 Task: In the Page almanac.pptxin title make the text 'bold'with effects 'double strike through'in subtitle make the text underlinewith effects 'strikethrough'select the entire text and make the text in  sentence caseselect the entire text and adjust the character spacing very tight
Action: Mouse moved to (22, 86)
Screenshot: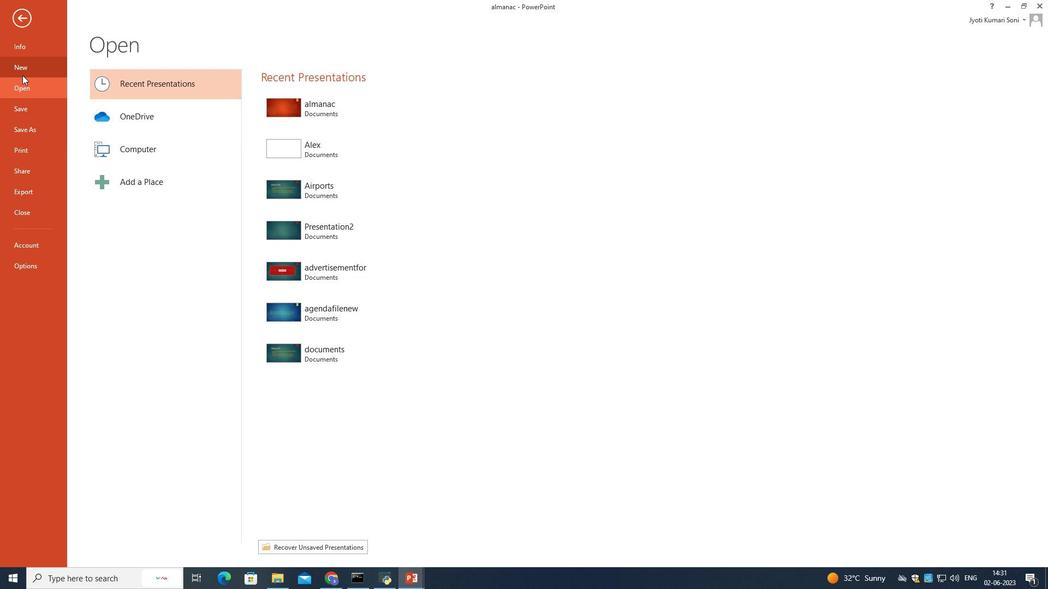 
Action: Mouse pressed left at (22, 86)
Screenshot: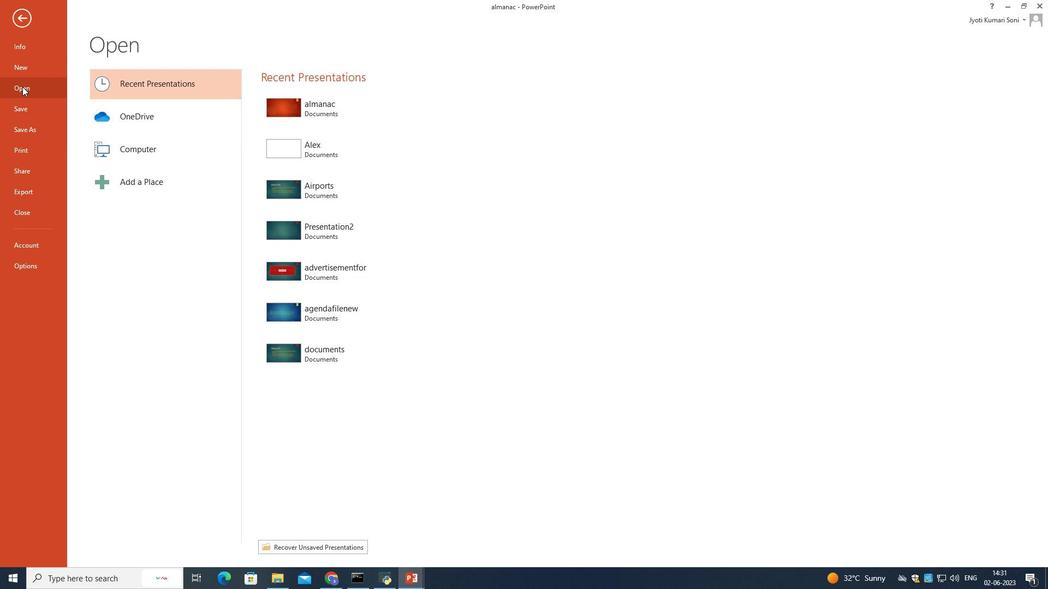 
Action: Mouse moved to (310, 104)
Screenshot: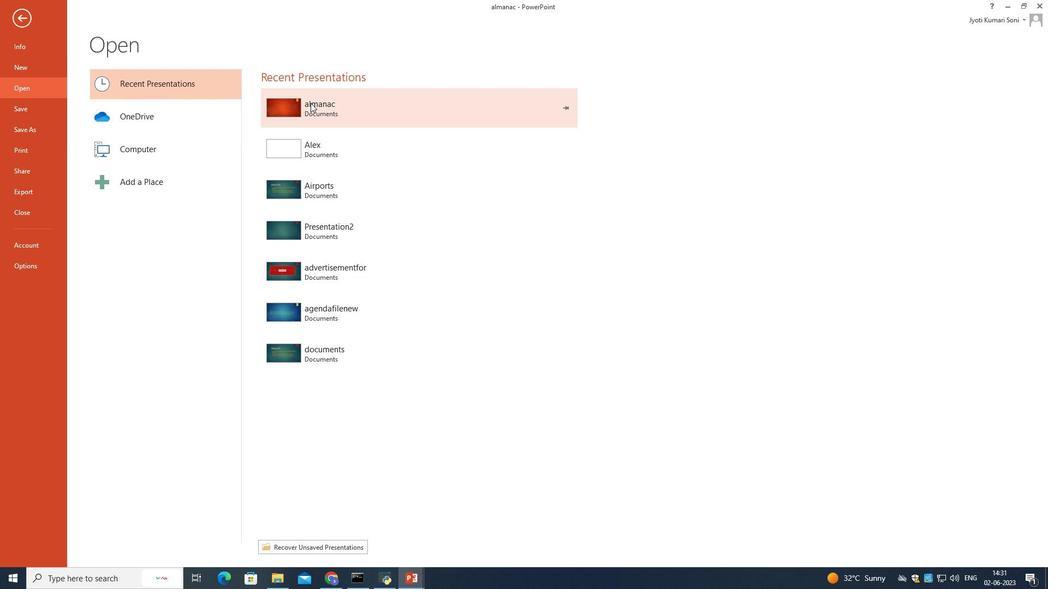 
Action: Mouse pressed left at (310, 104)
Screenshot: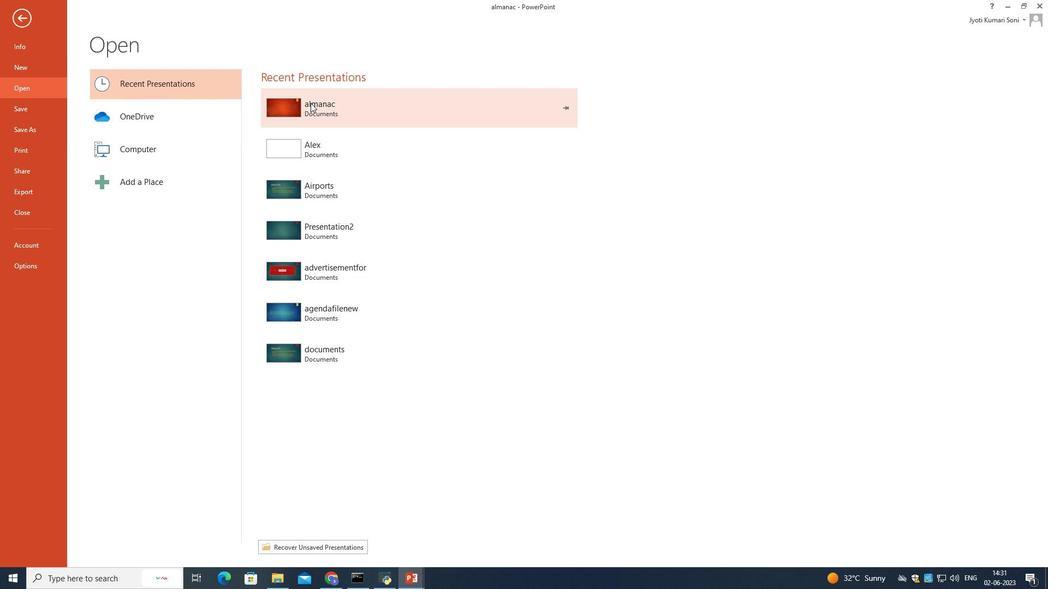 
Action: Mouse pressed left at (310, 104)
Screenshot: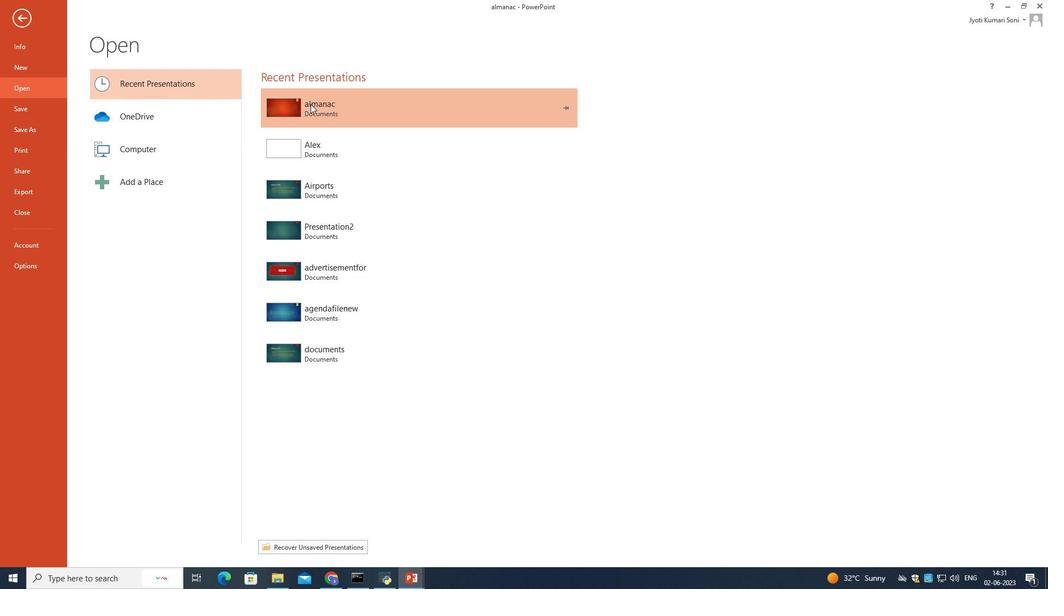 
Action: Mouse moved to (310, 165)
Screenshot: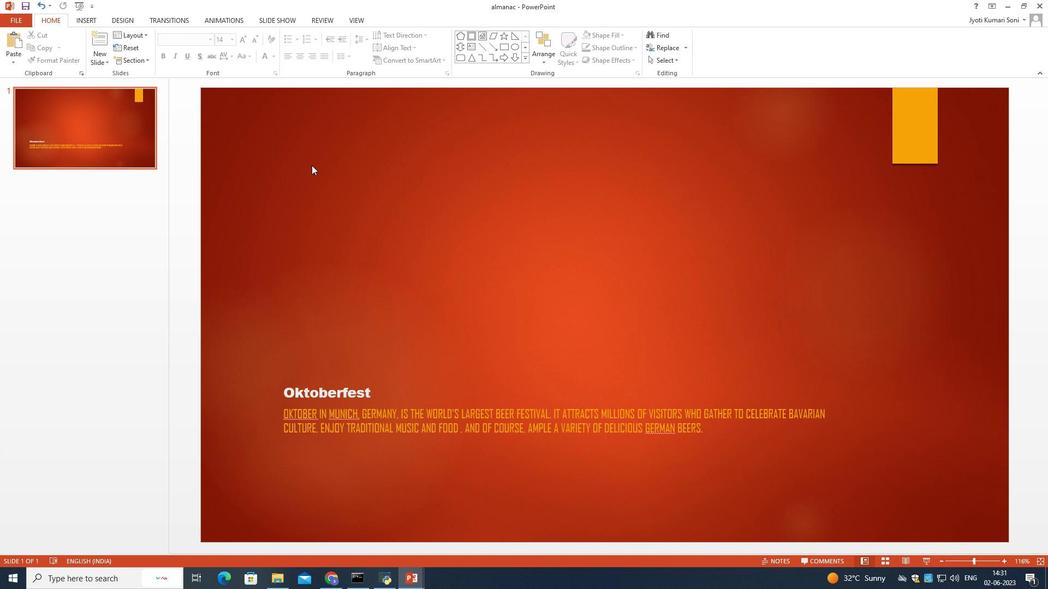 
Action: Mouse scrolled (310, 165) with delta (0, 0)
Screenshot: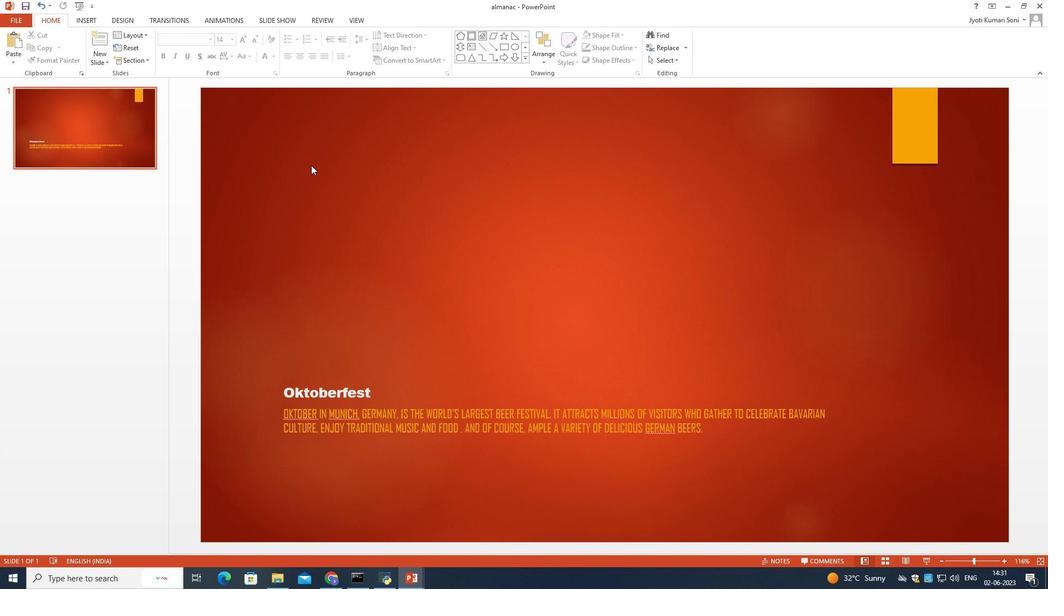 
Action: Mouse moved to (330, 388)
Screenshot: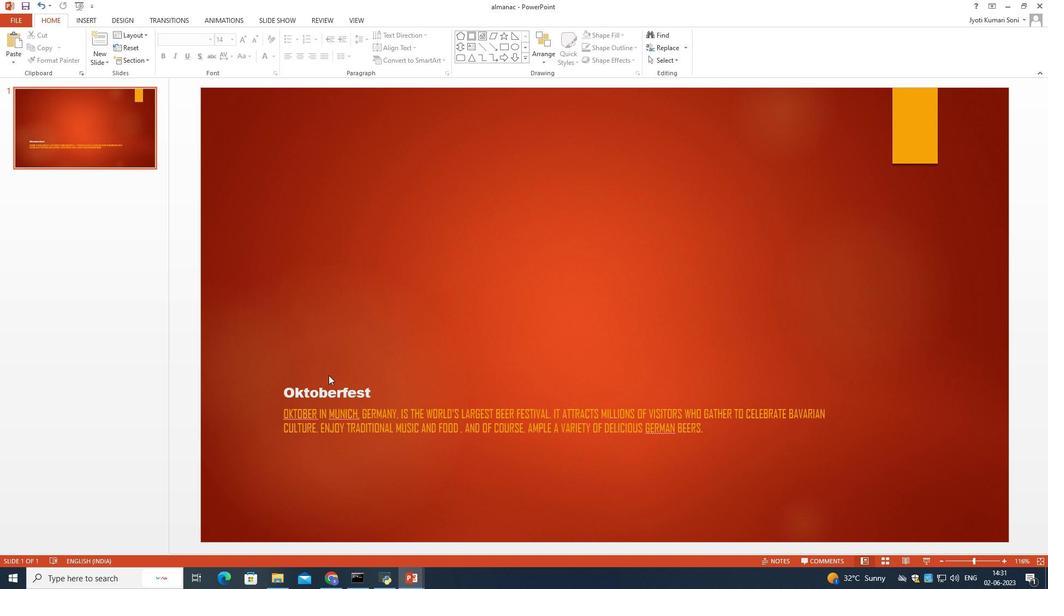 
Action: Mouse pressed left at (330, 388)
Screenshot: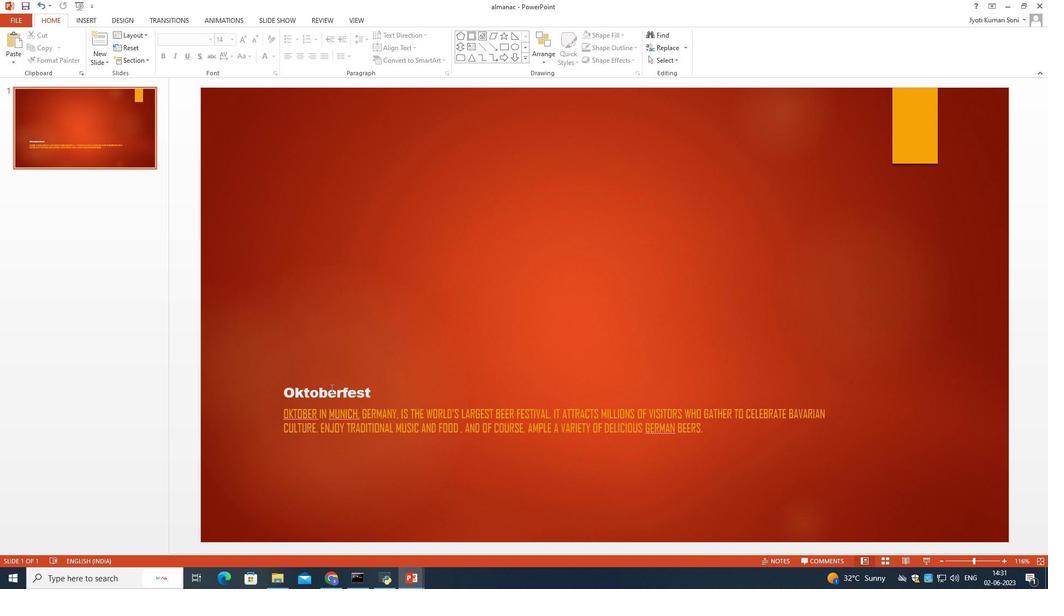 
Action: Mouse moved to (377, 390)
Screenshot: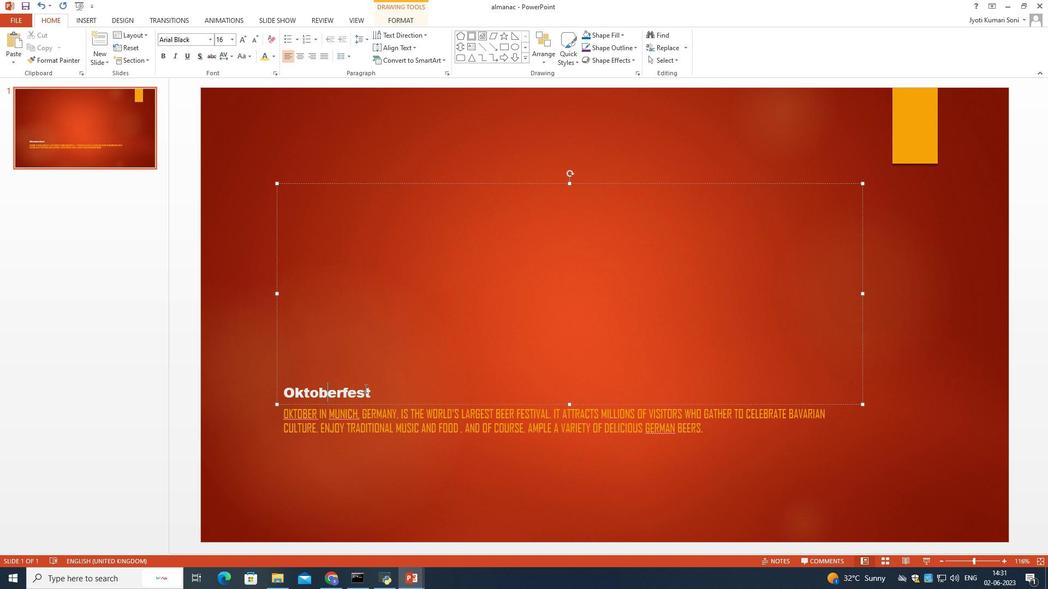 
Action: Mouse pressed left at (377, 390)
Screenshot: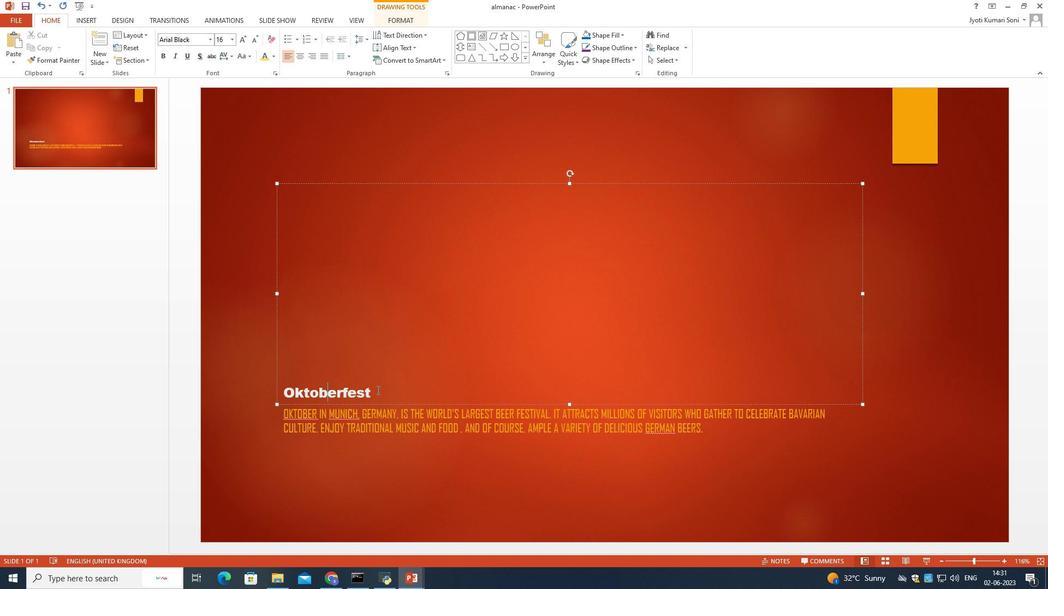 
Action: Mouse moved to (377, 390)
Screenshot: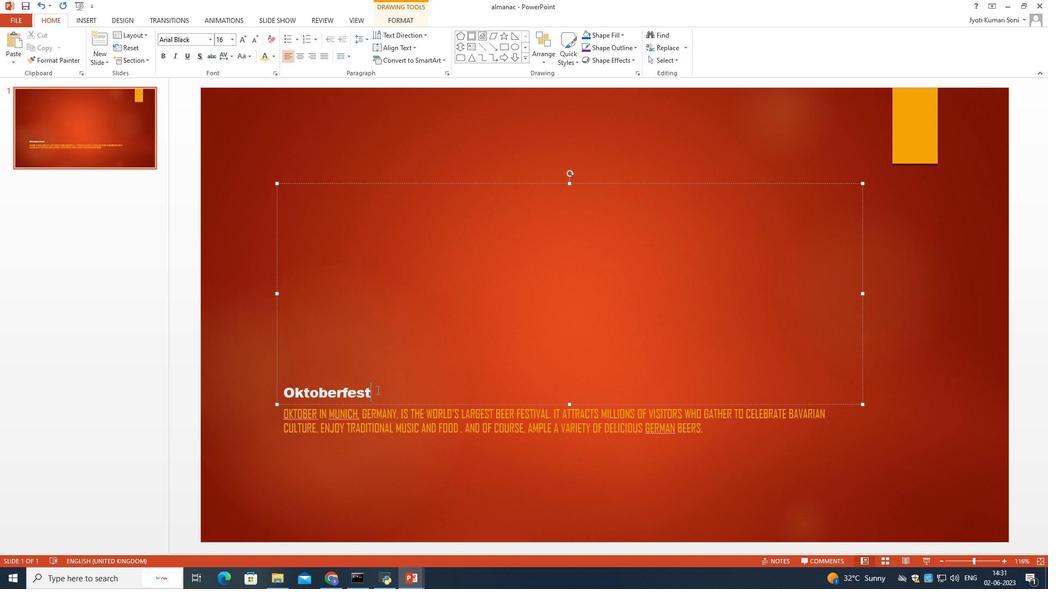 
Action: Mouse pressed left at (377, 390)
Screenshot: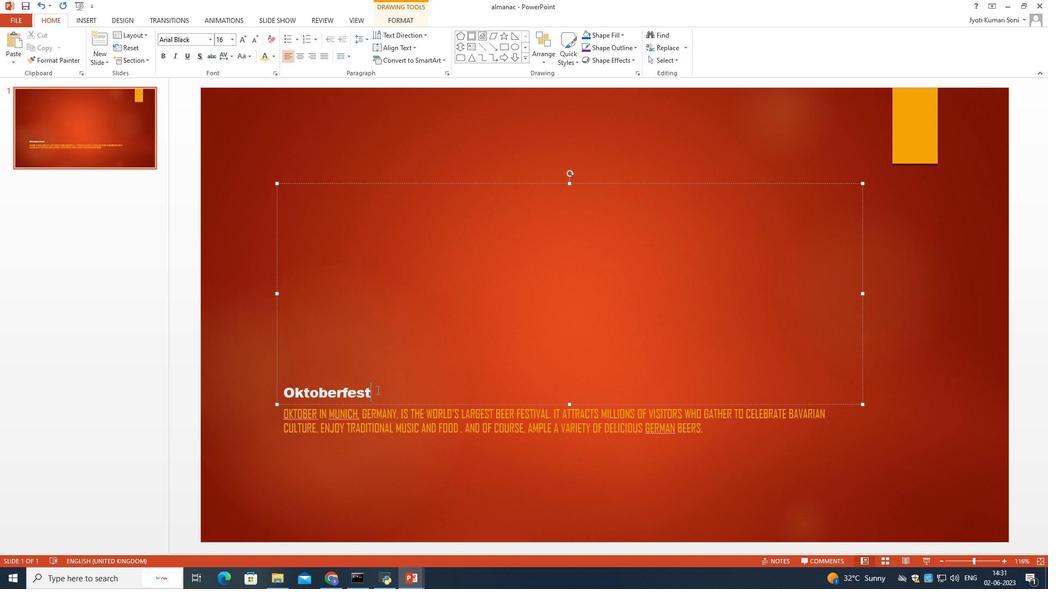 
Action: Mouse moved to (250, 57)
Screenshot: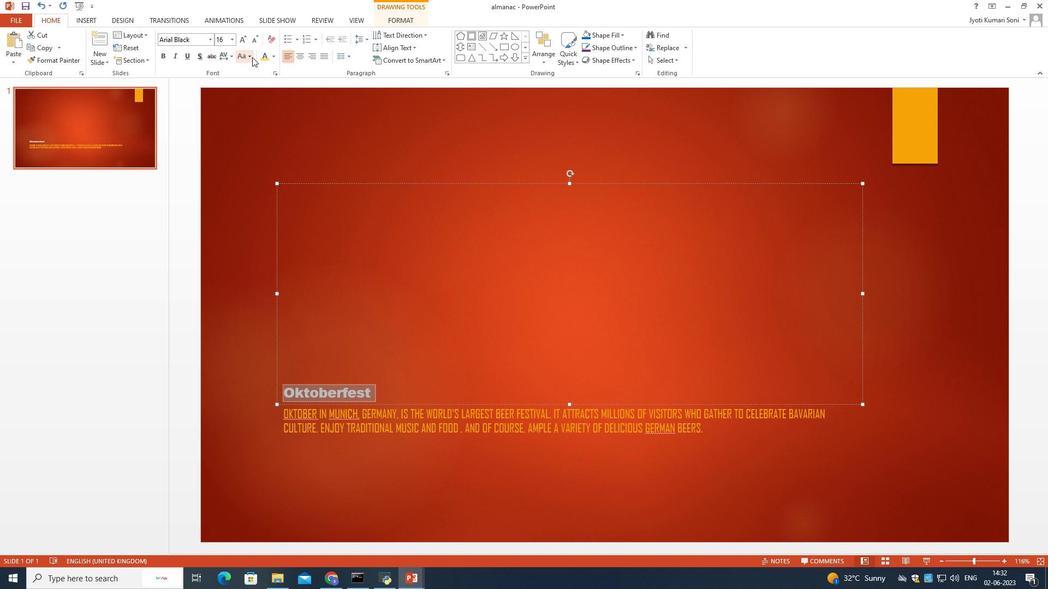 
Action: Mouse pressed left at (250, 57)
Screenshot: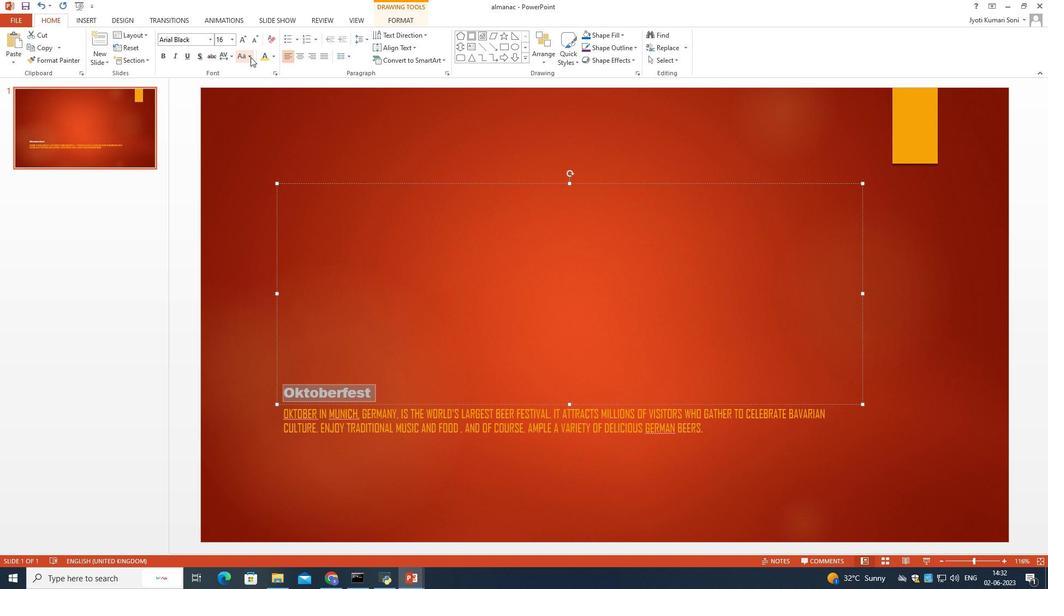 
Action: Mouse moved to (164, 55)
Screenshot: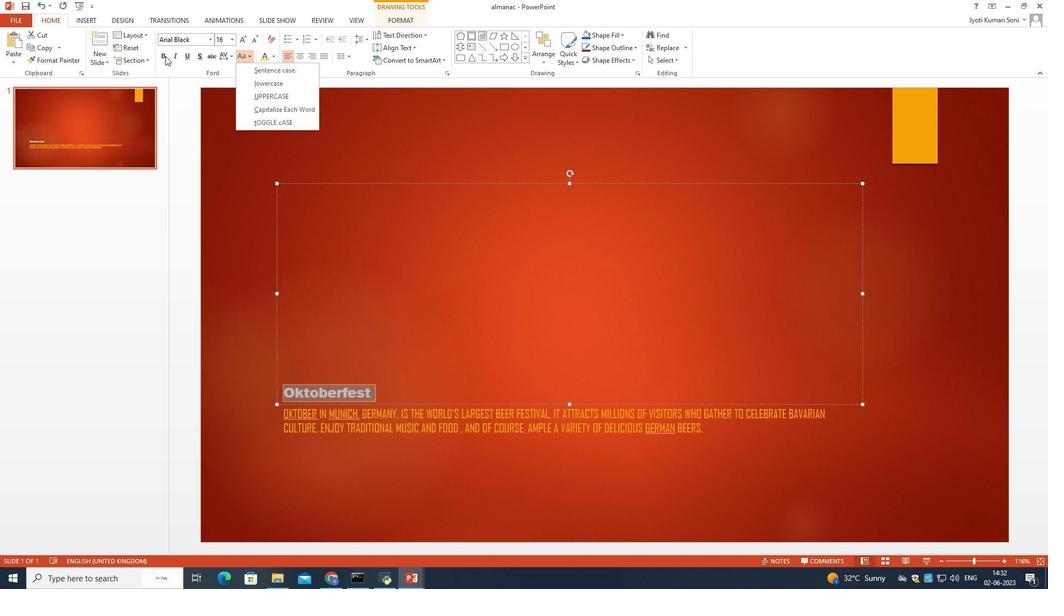 
Action: Mouse pressed left at (164, 55)
Screenshot: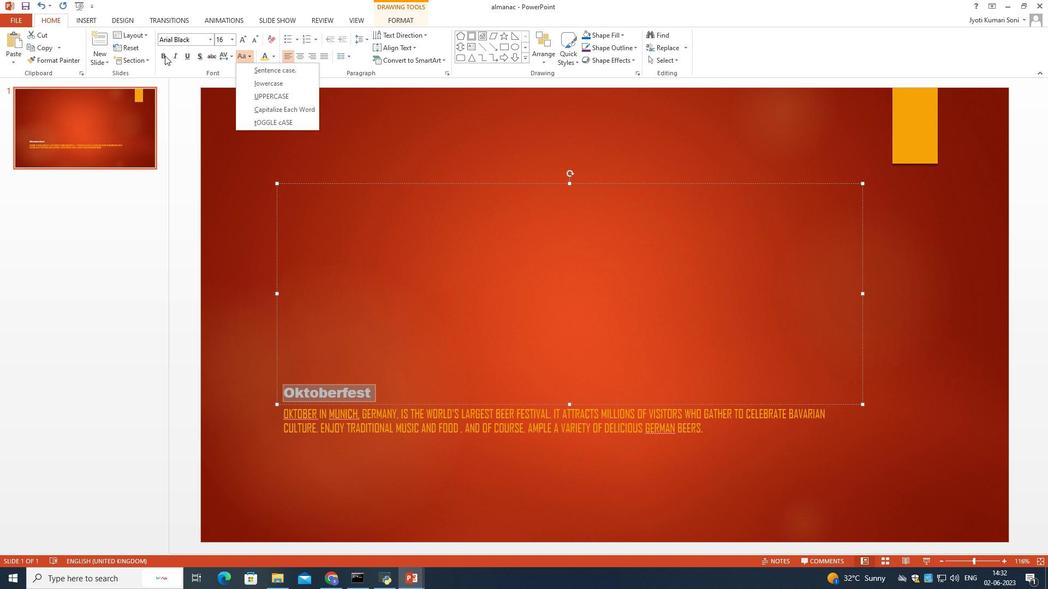 
Action: Mouse moved to (389, 22)
Screenshot: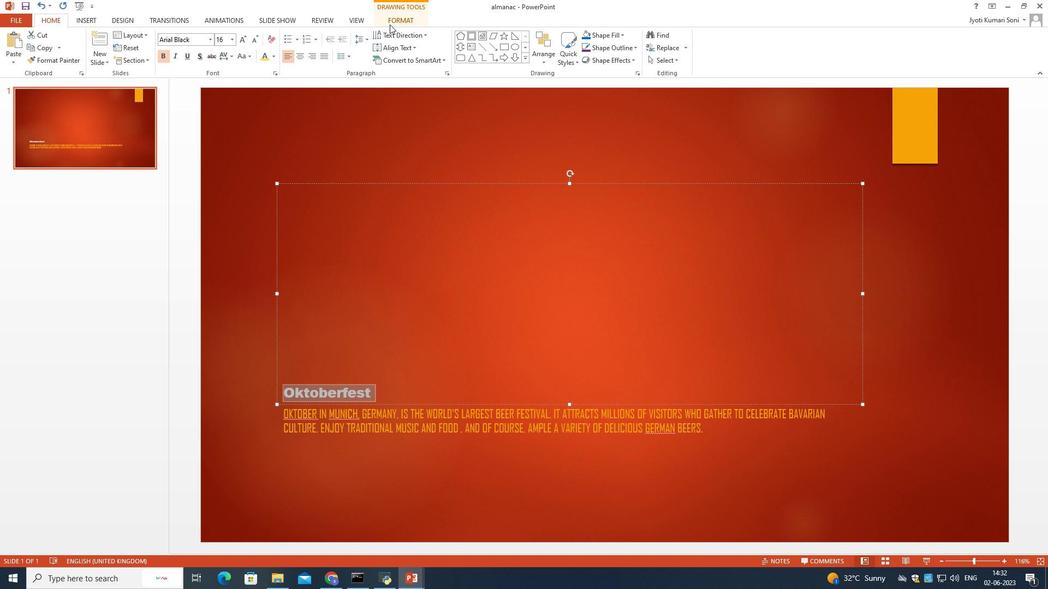 
Action: Mouse pressed left at (389, 22)
Screenshot: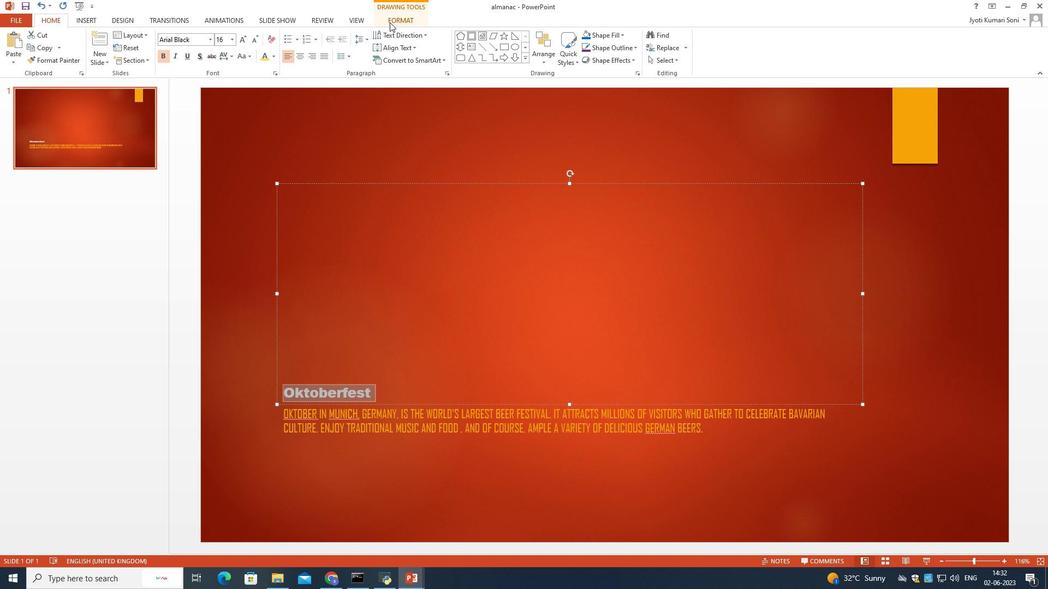 
Action: Mouse moved to (571, 62)
Screenshot: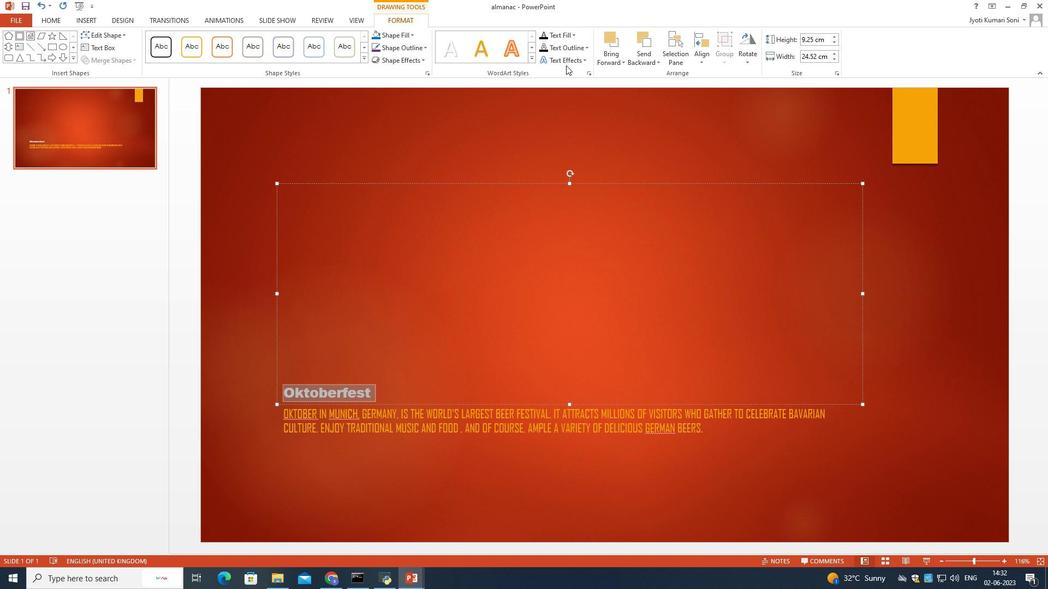 
Action: Mouse pressed left at (571, 62)
Screenshot: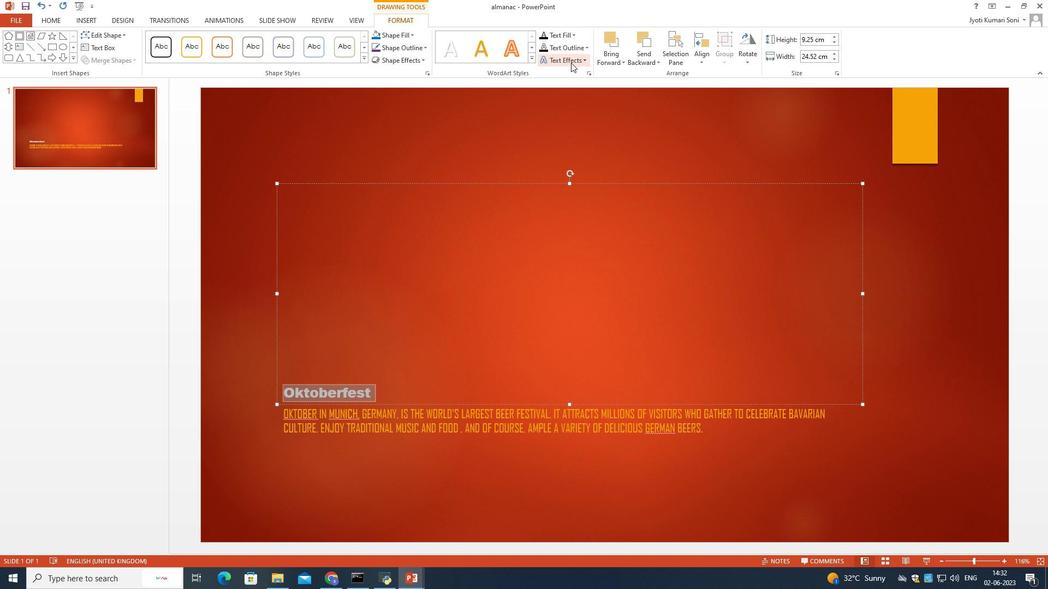 
Action: Mouse moved to (385, 89)
Screenshot: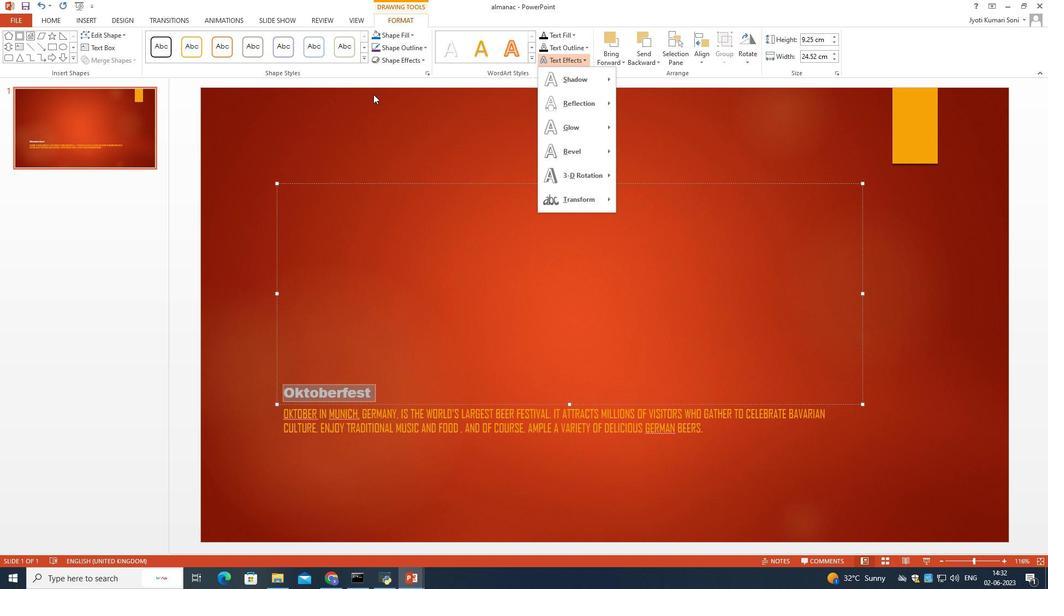 
Action: Mouse pressed left at (385, 89)
Screenshot: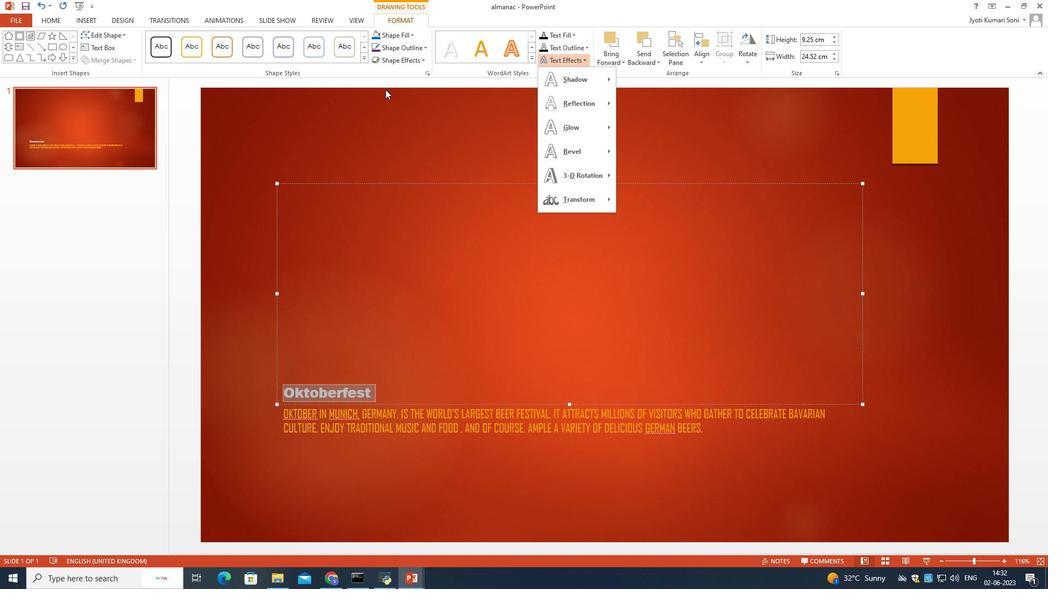
Action: Mouse moved to (52, 16)
Screenshot: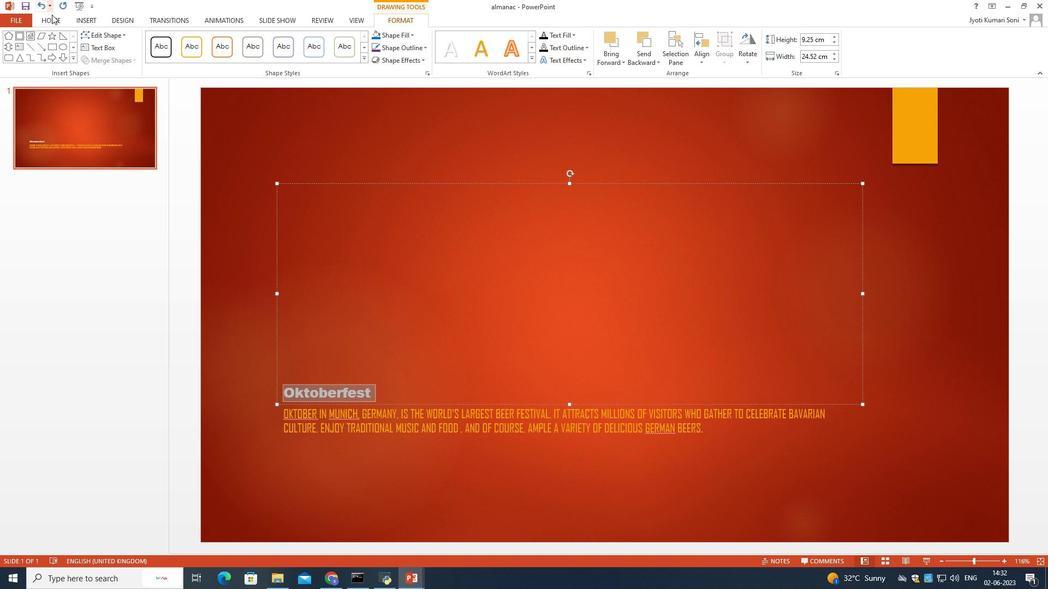 
Action: Mouse pressed left at (52, 16)
Screenshot: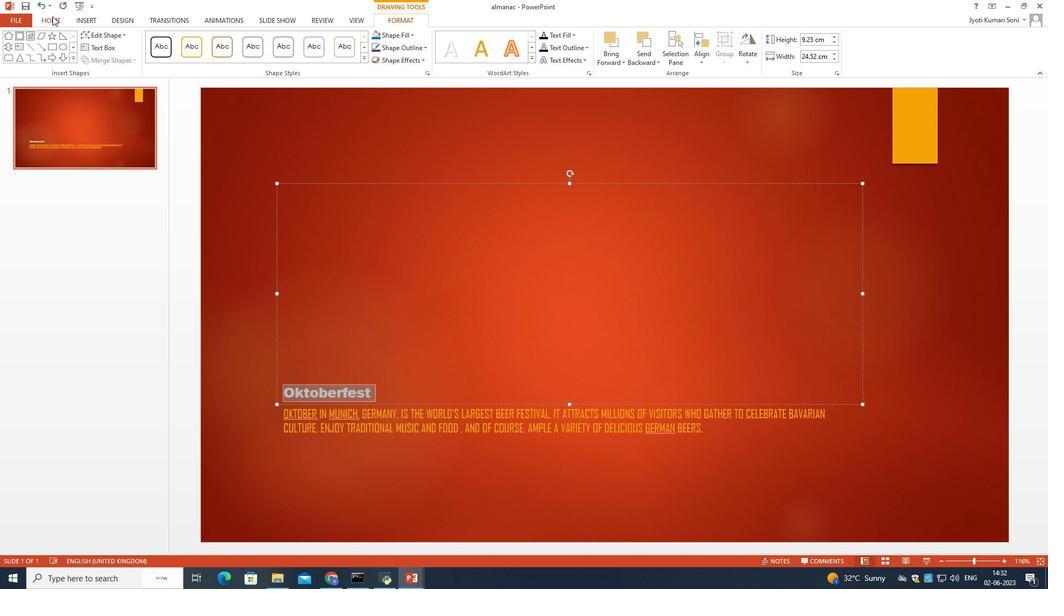 
Action: Mouse moved to (211, 55)
Screenshot: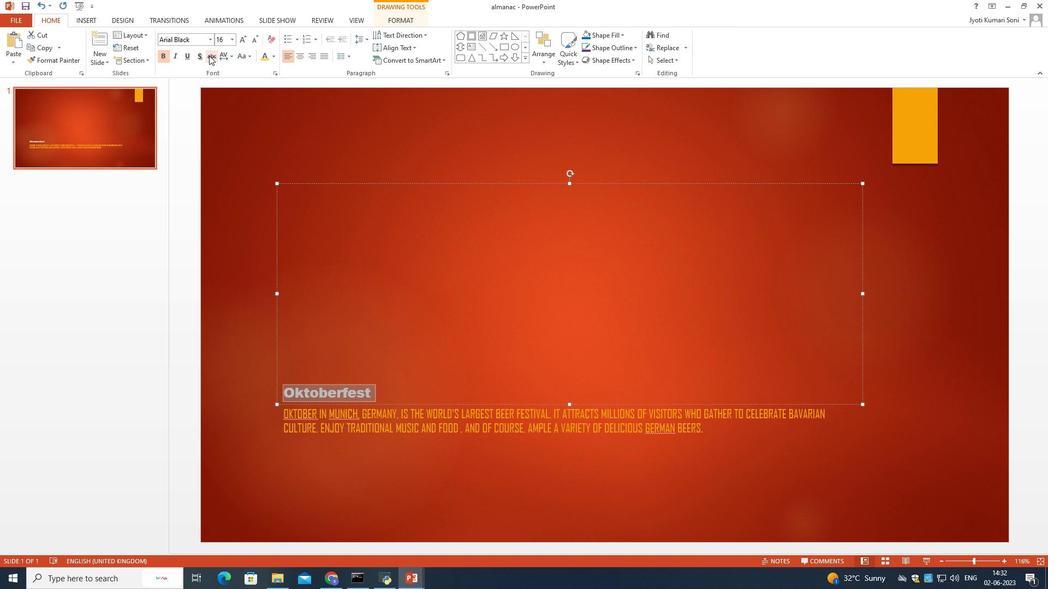 
Action: Mouse pressed left at (211, 55)
Screenshot: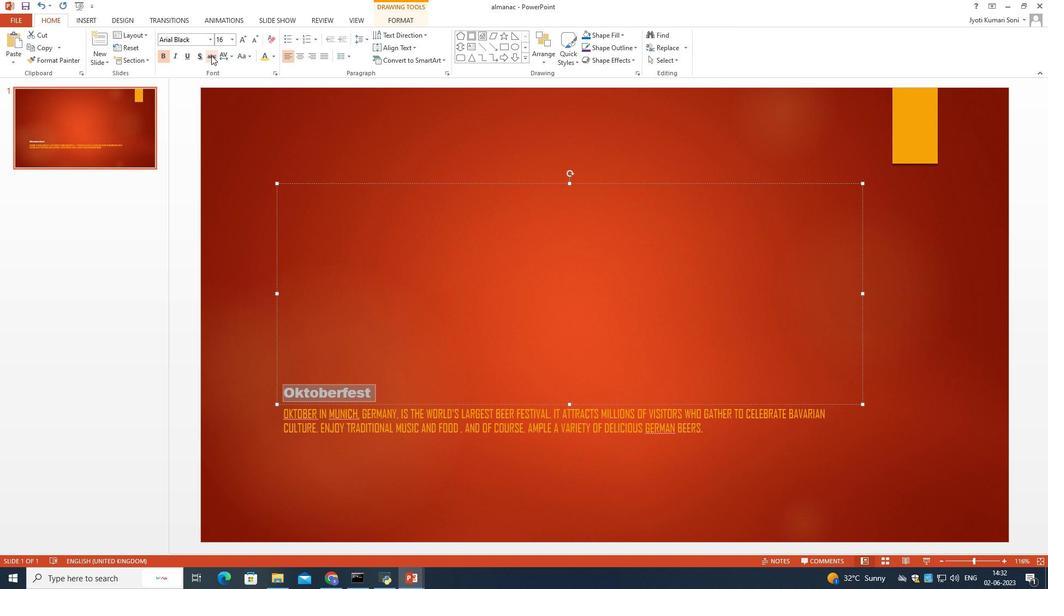 
Action: Mouse moved to (705, 438)
Screenshot: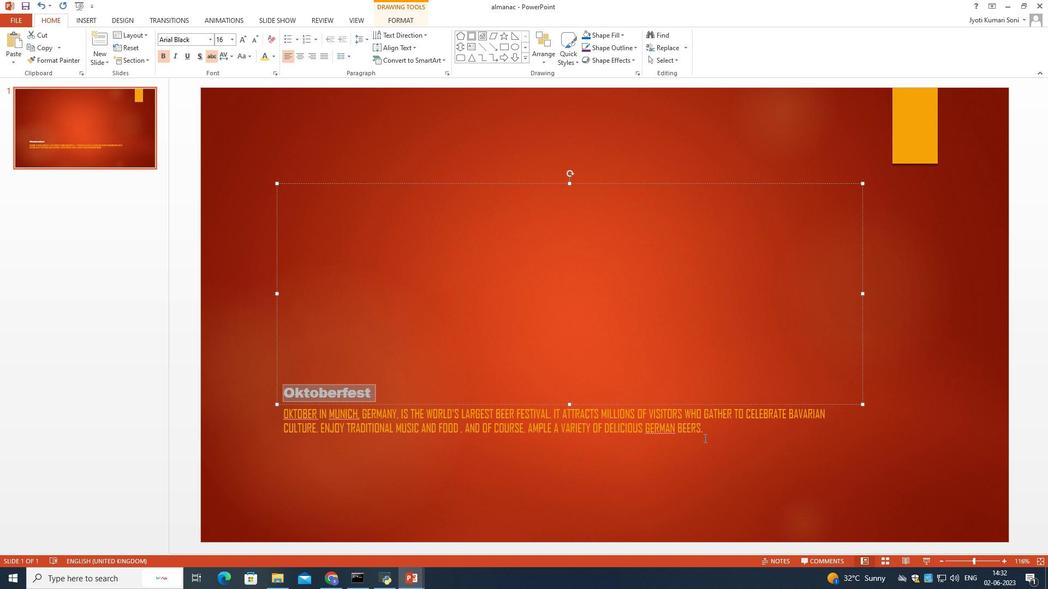 
Action: Mouse pressed left at (705, 438)
Screenshot: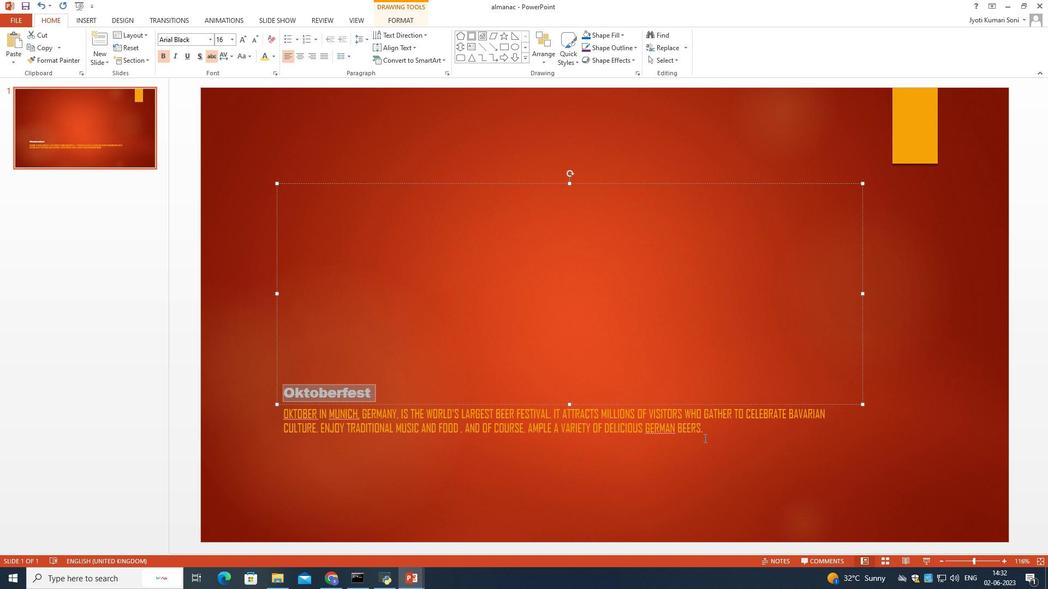 
Action: Mouse moved to (706, 433)
Screenshot: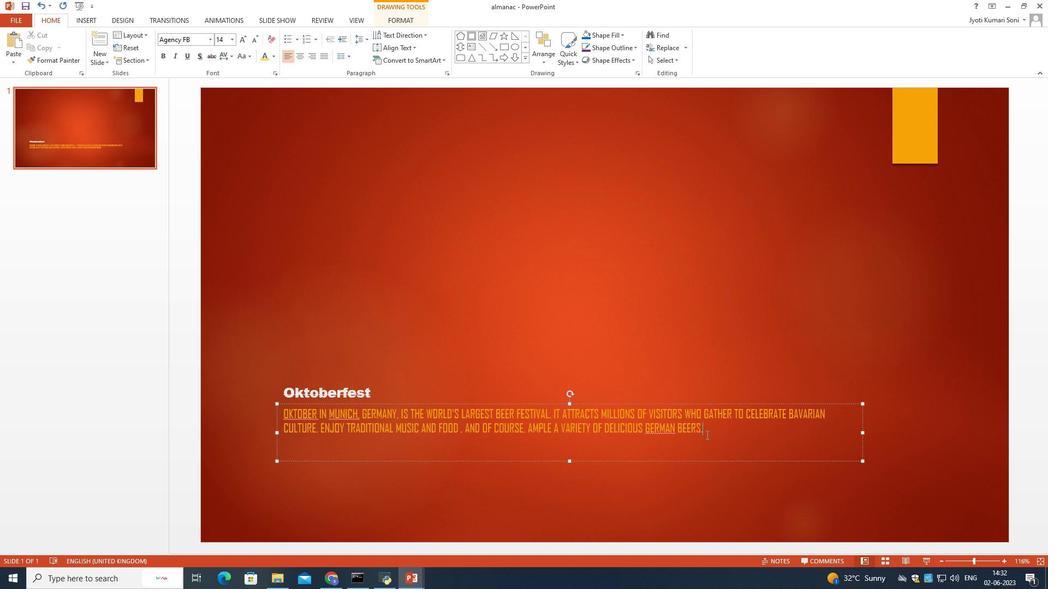 
Action: Mouse pressed left at (706, 433)
Screenshot: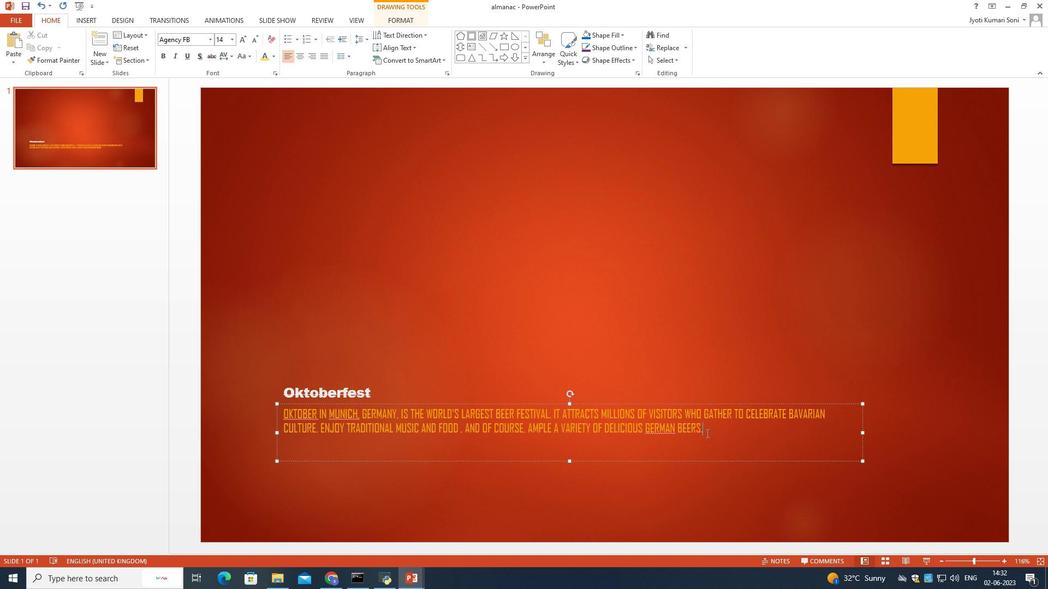 
Action: Mouse moved to (211, 55)
Screenshot: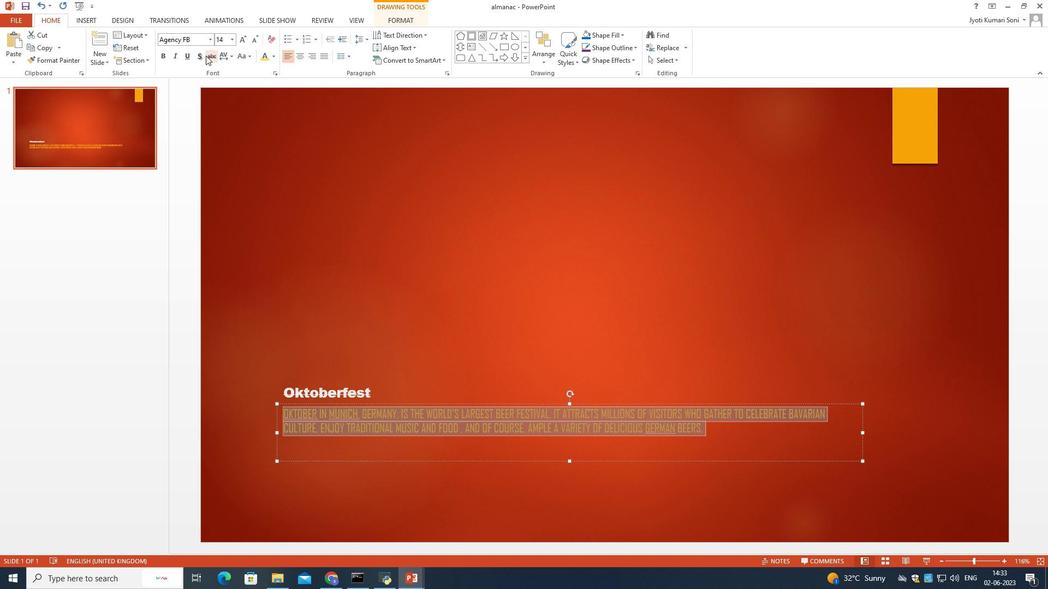 
Action: Mouse pressed left at (211, 55)
Screenshot: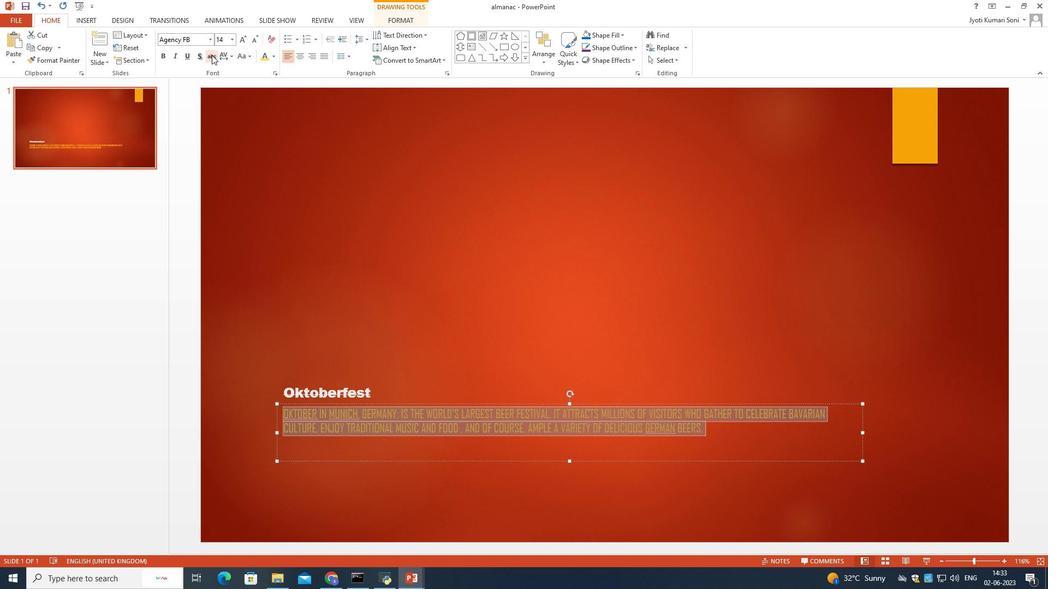 
Action: Mouse moved to (186, 58)
Screenshot: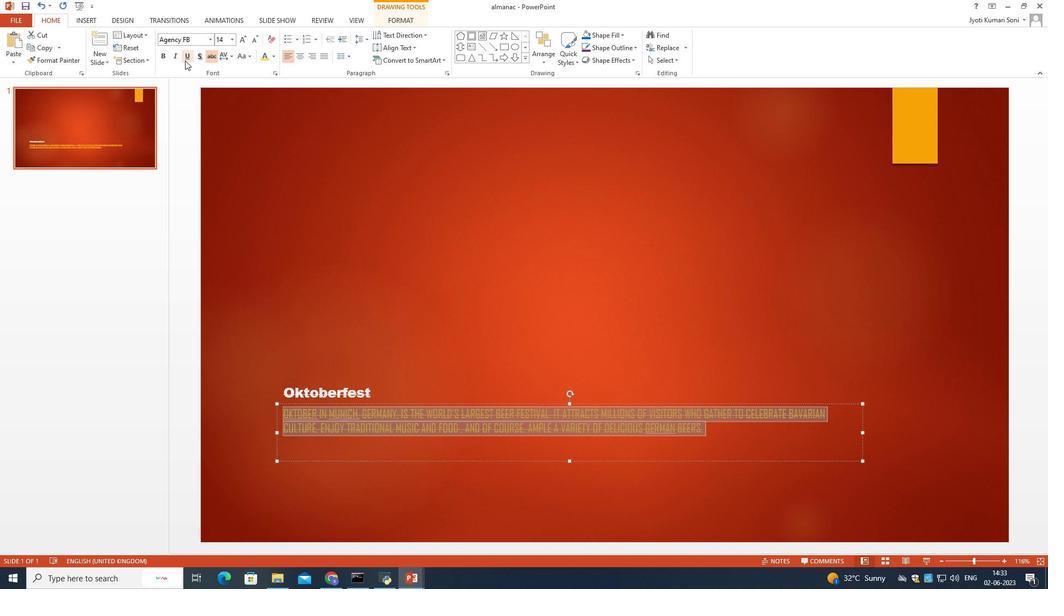 
Action: Mouse pressed left at (186, 58)
Screenshot: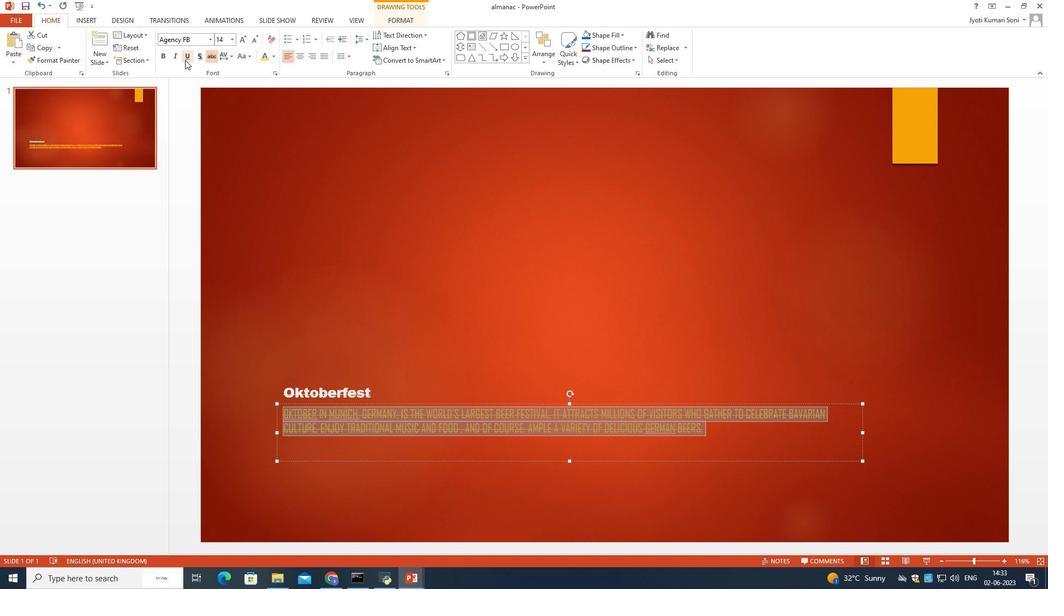 
Action: Mouse moved to (324, 232)
Screenshot: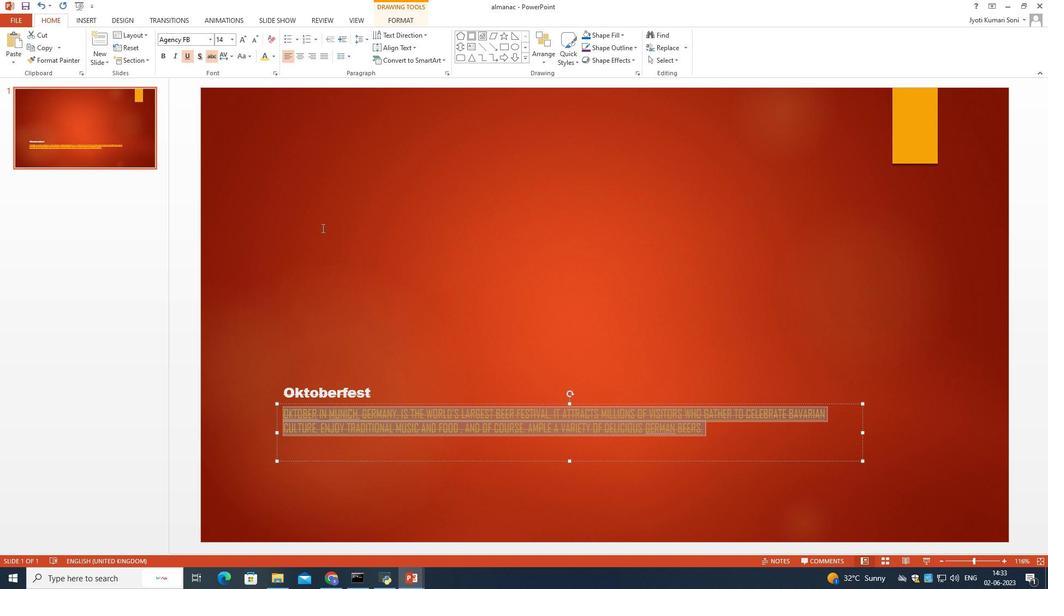 
Action: Mouse pressed left at (324, 232)
Screenshot: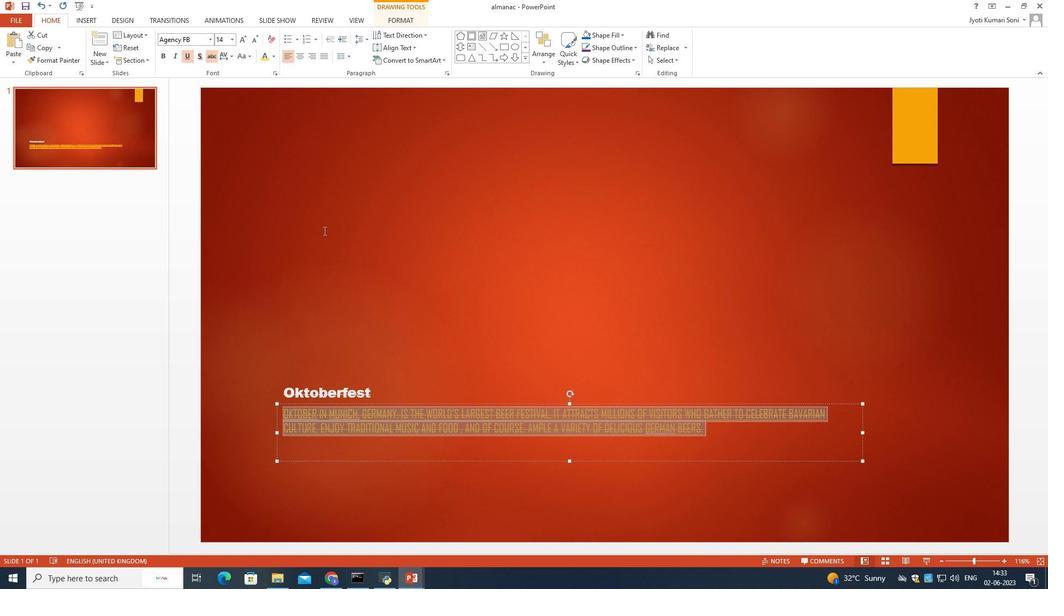 
Action: Mouse moved to (709, 431)
Screenshot: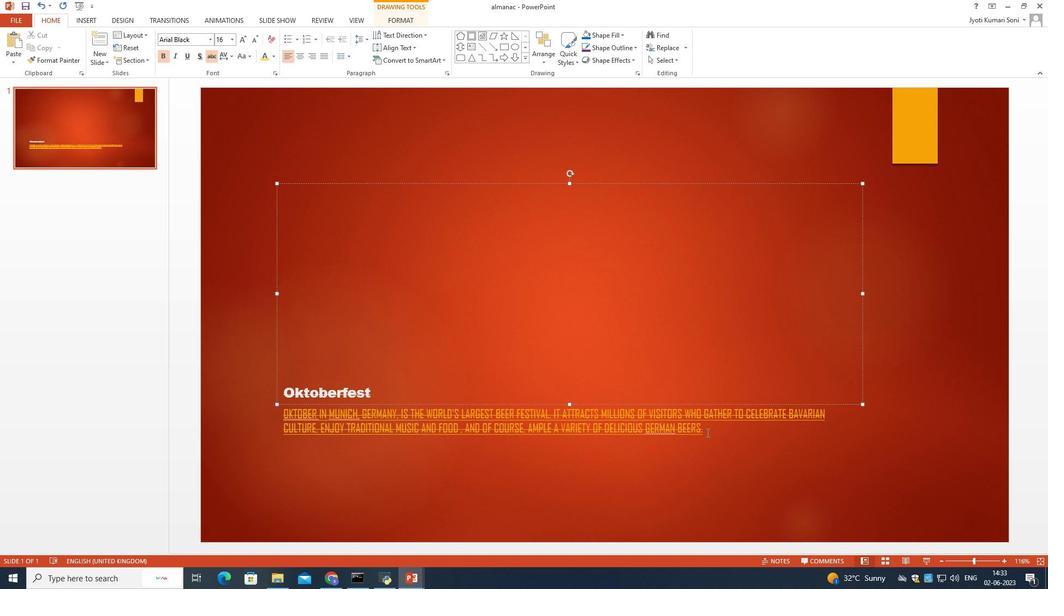 
Action: Mouse pressed left at (709, 431)
Screenshot: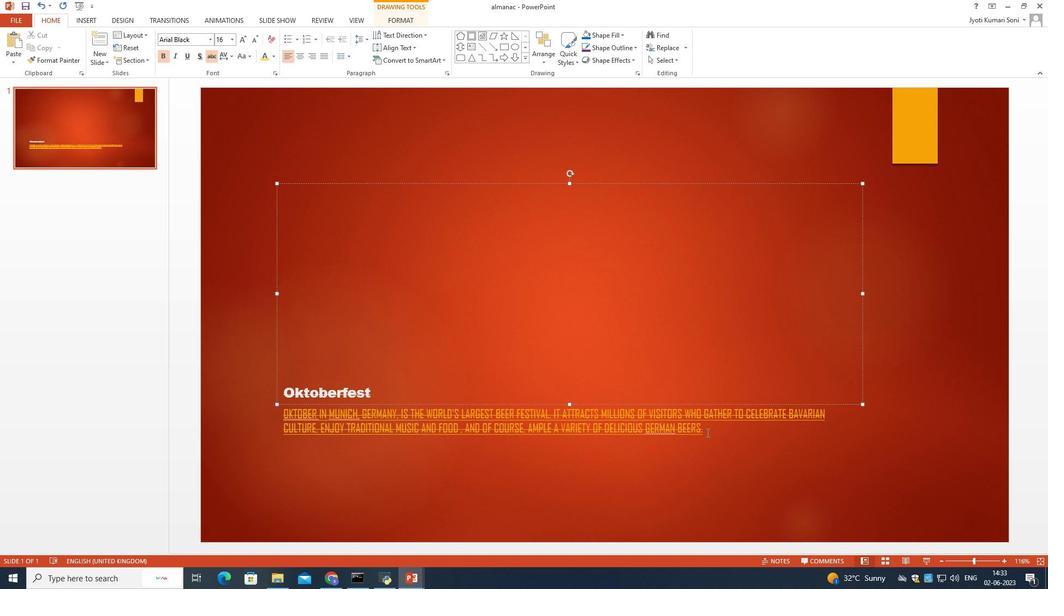 
Action: Mouse moved to (709, 431)
Screenshot: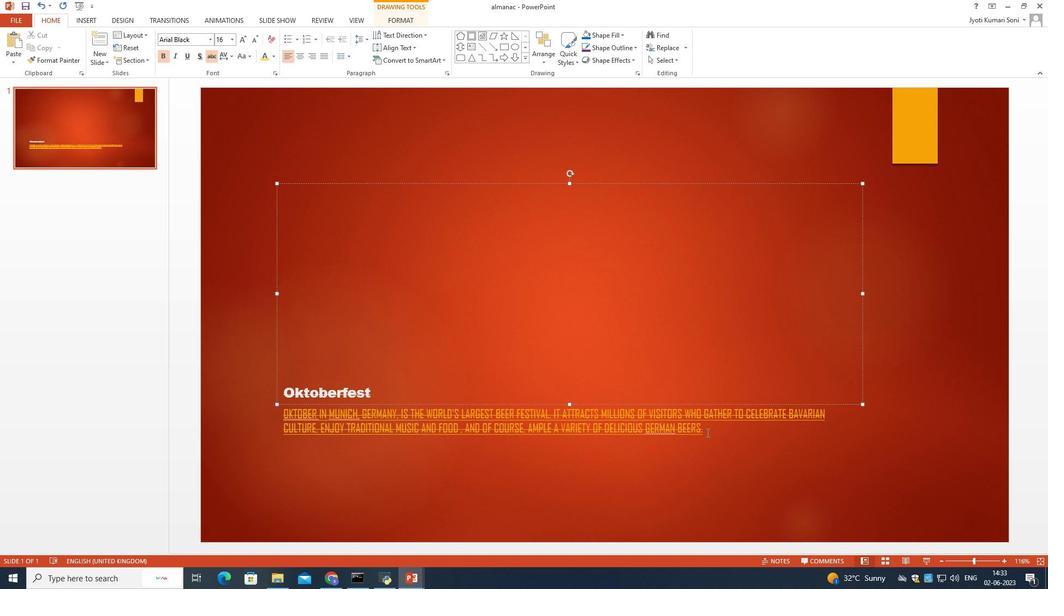 
Action: Mouse pressed left at (709, 431)
Screenshot: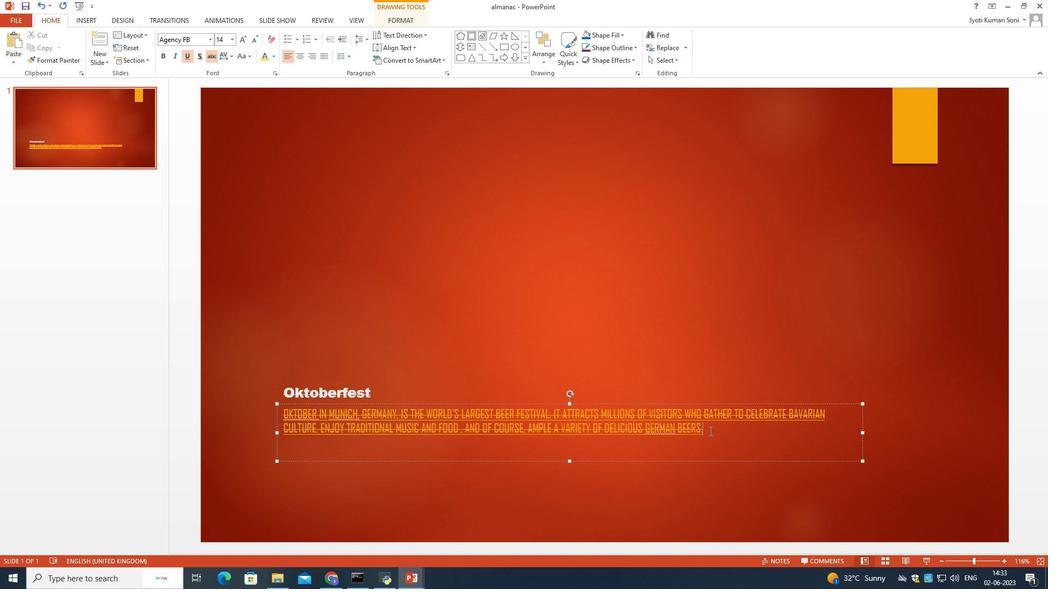 
Action: Mouse moved to (247, 56)
Screenshot: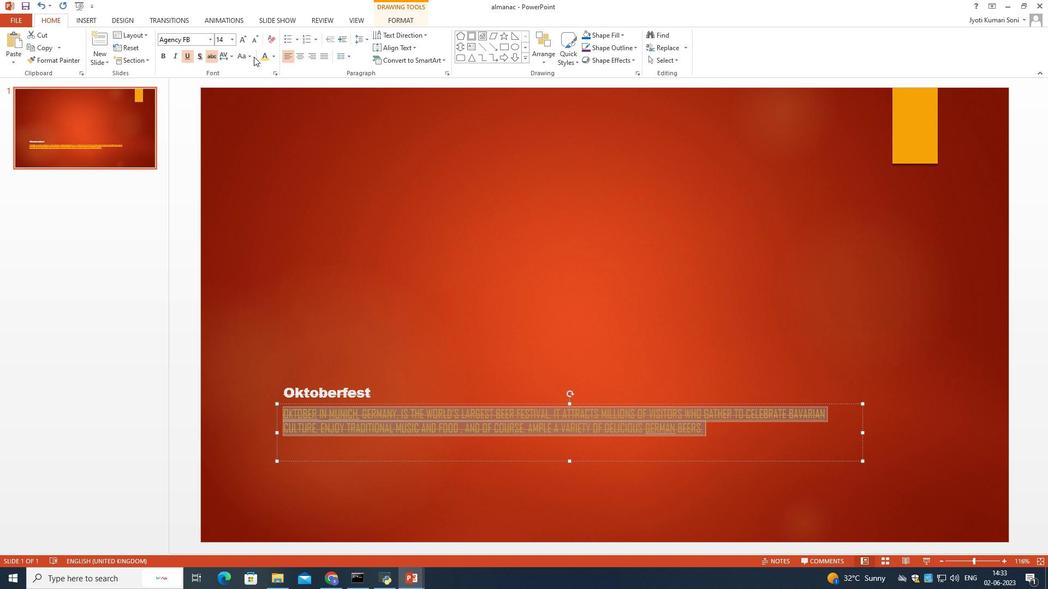 
Action: Mouse pressed left at (247, 56)
Screenshot: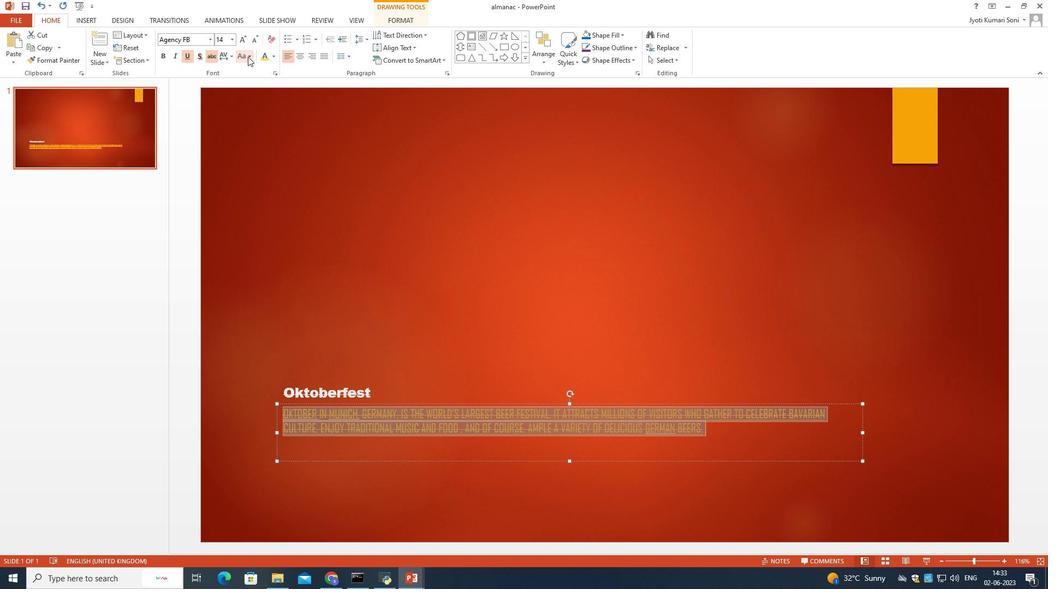 
Action: Mouse moved to (332, 91)
Screenshot: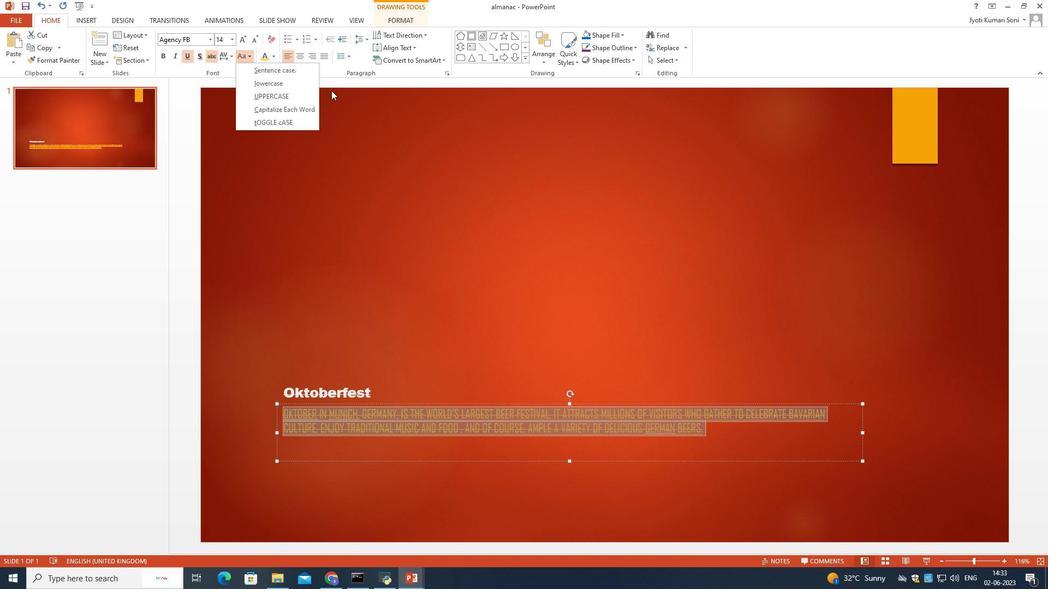 
Action: Mouse pressed left at (332, 91)
Screenshot: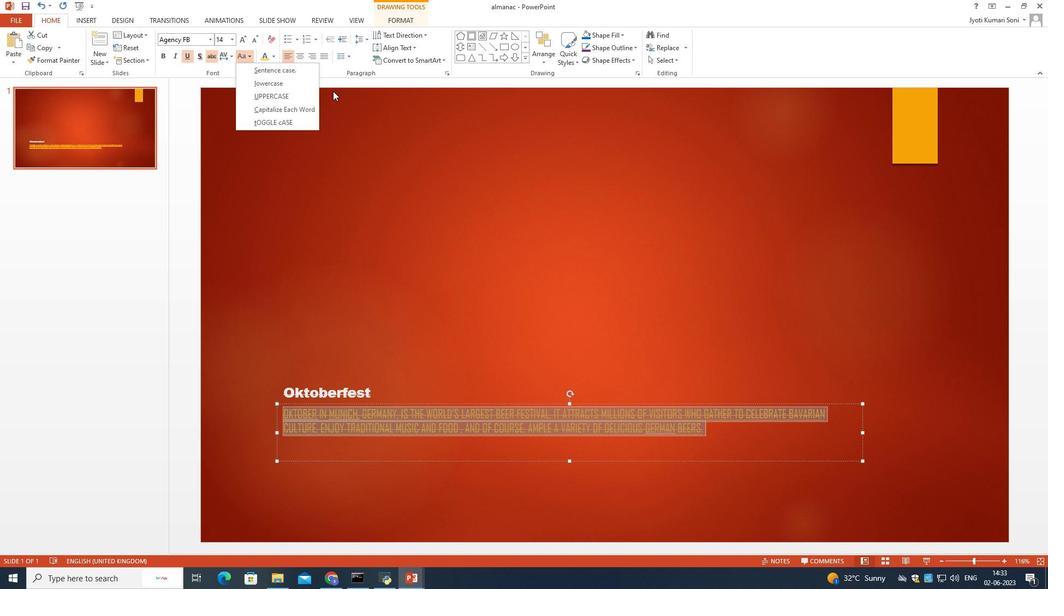 
Action: Mouse moved to (416, 55)
Screenshot: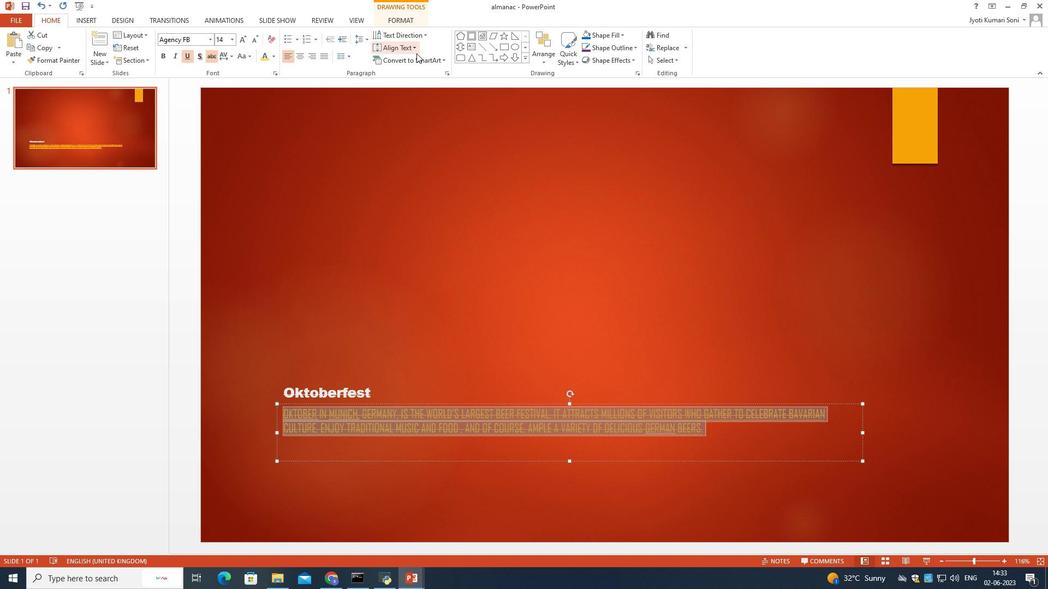 
Action: Mouse pressed left at (416, 55)
Screenshot: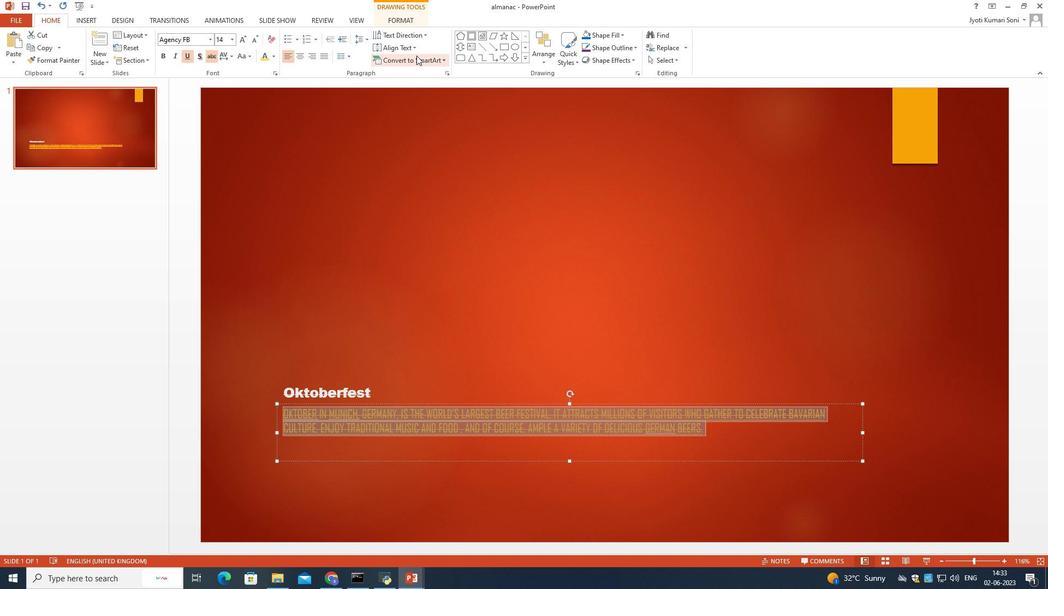 
Action: Mouse moved to (292, 131)
Screenshot: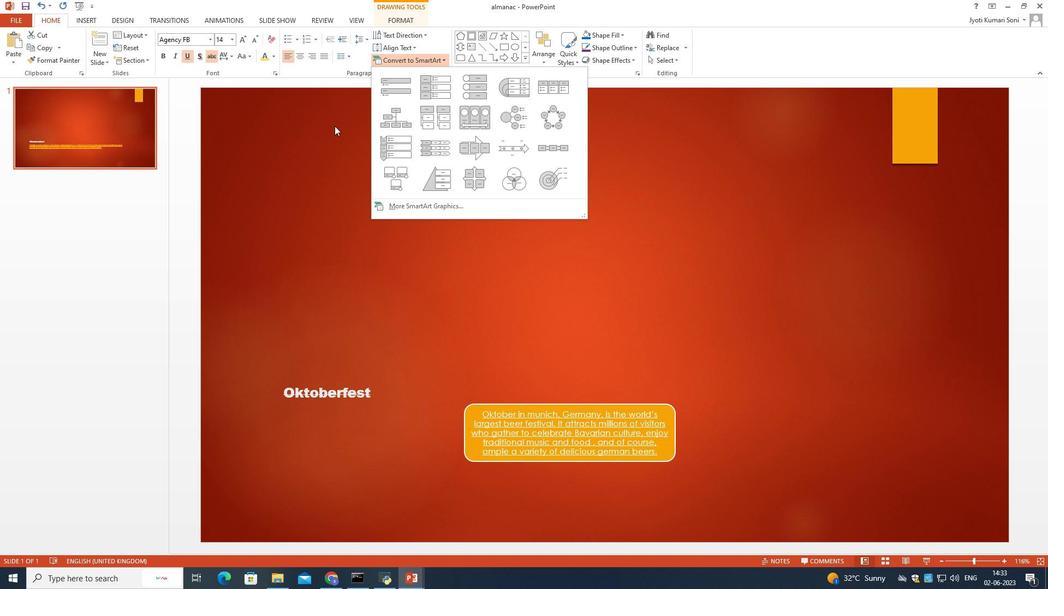 
Action: Mouse pressed left at (292, 131)
Screenshot: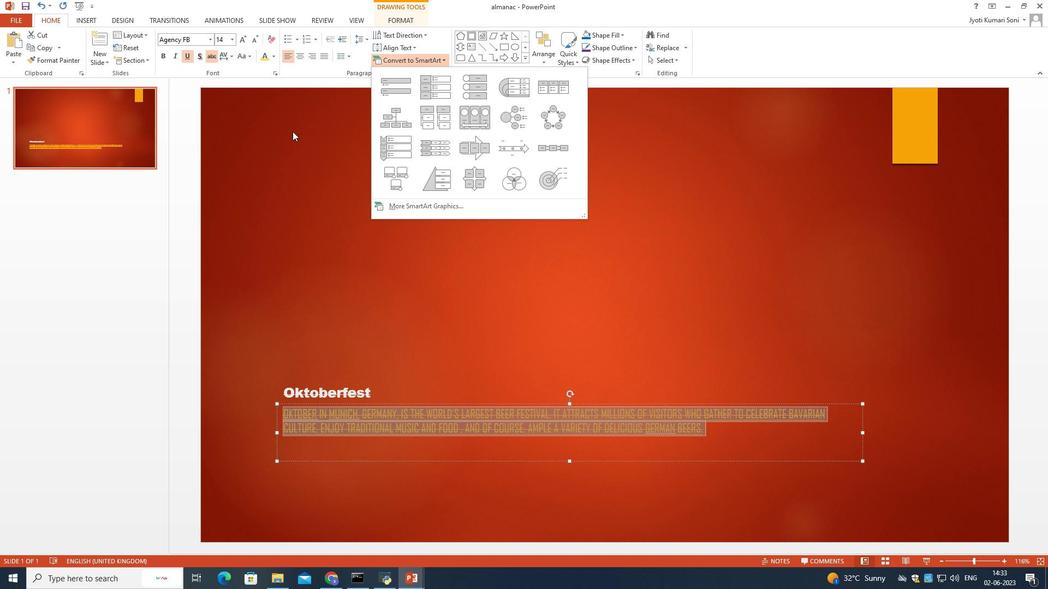 
Action: Mouse moved to (671, 57)
Screenshot: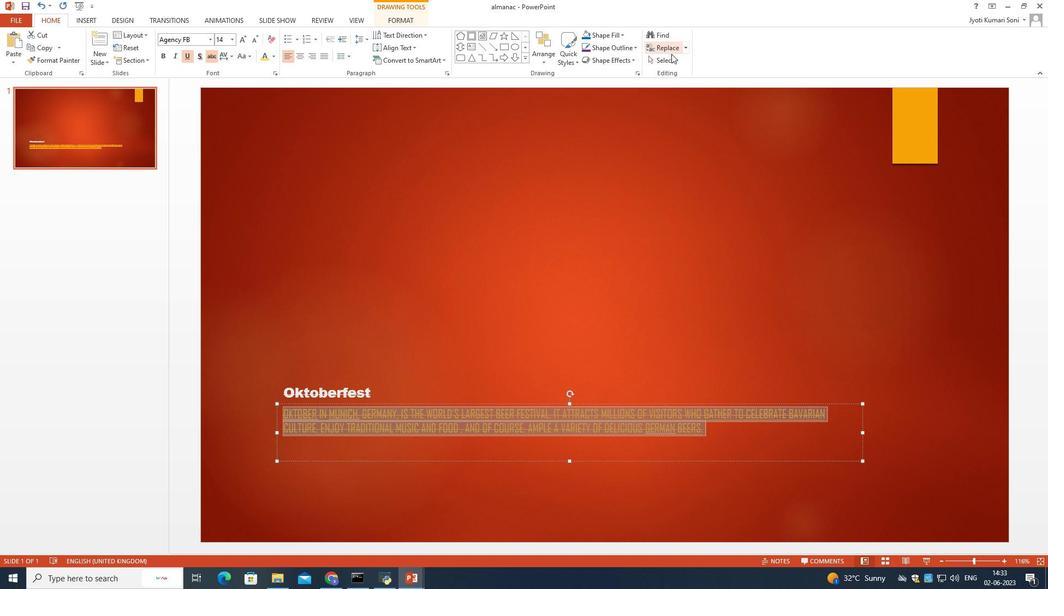 
Action: Mouse pressed left at (671, 57)
Screenshot: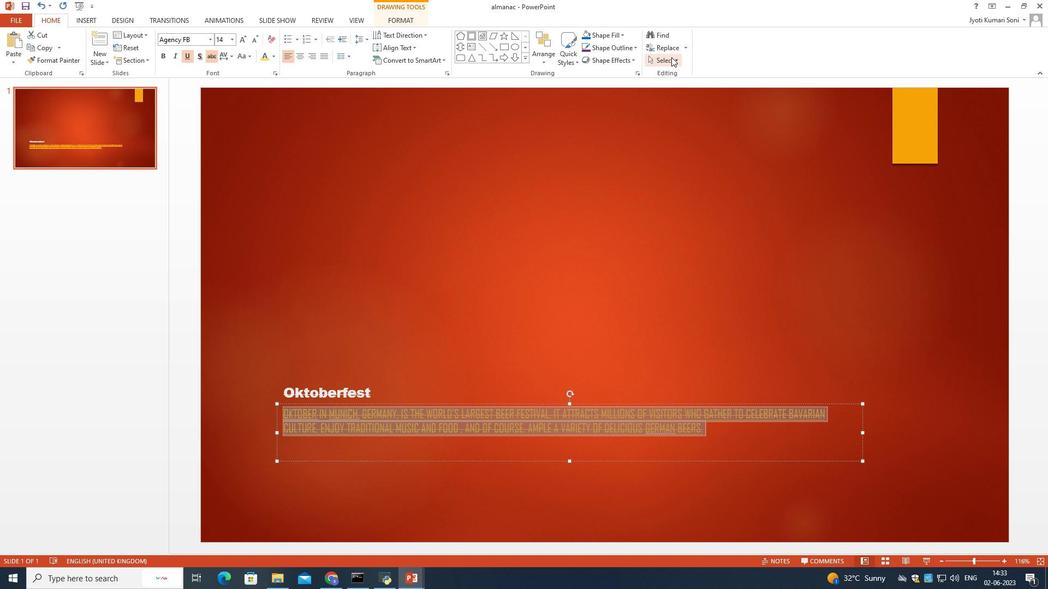 
Action: Mouse moved to (132, 21)
Screenshot: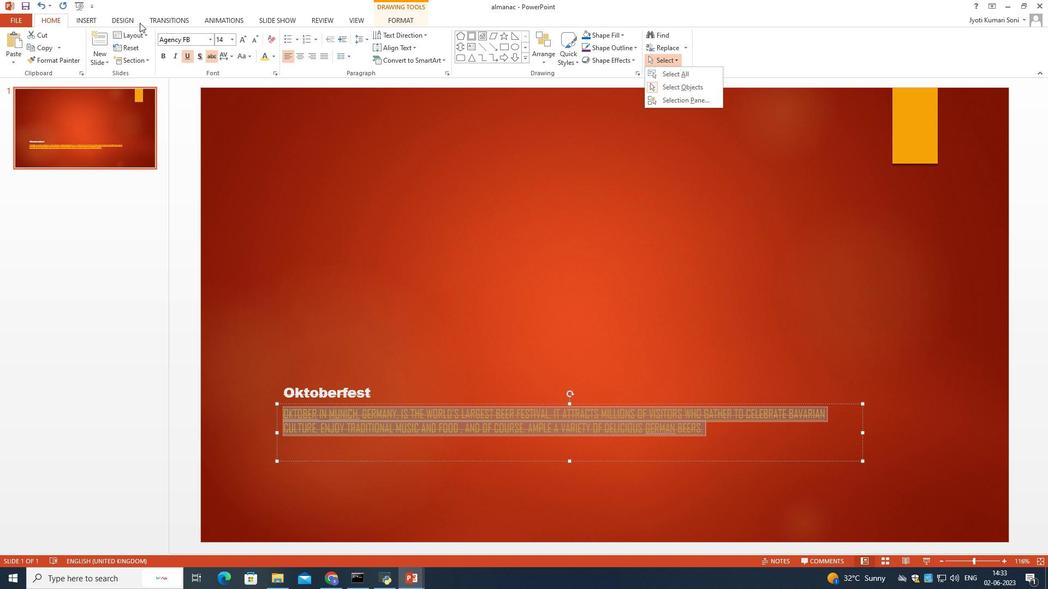 
Action: Mouse pressed left at (132, 21)
Screenshot: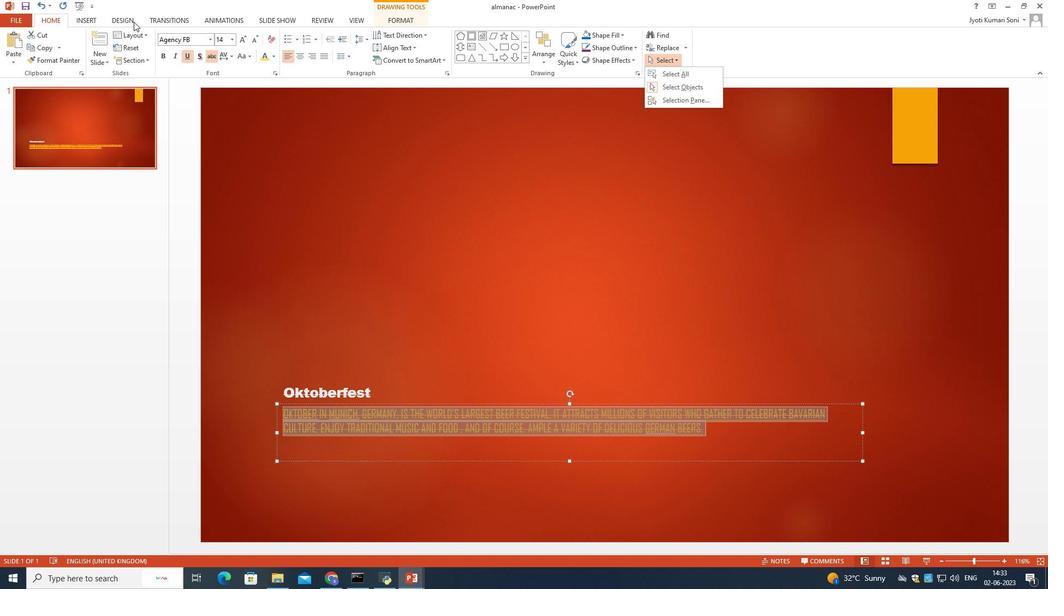 
Action: Mouse moved to (82, 18)
Screenshot: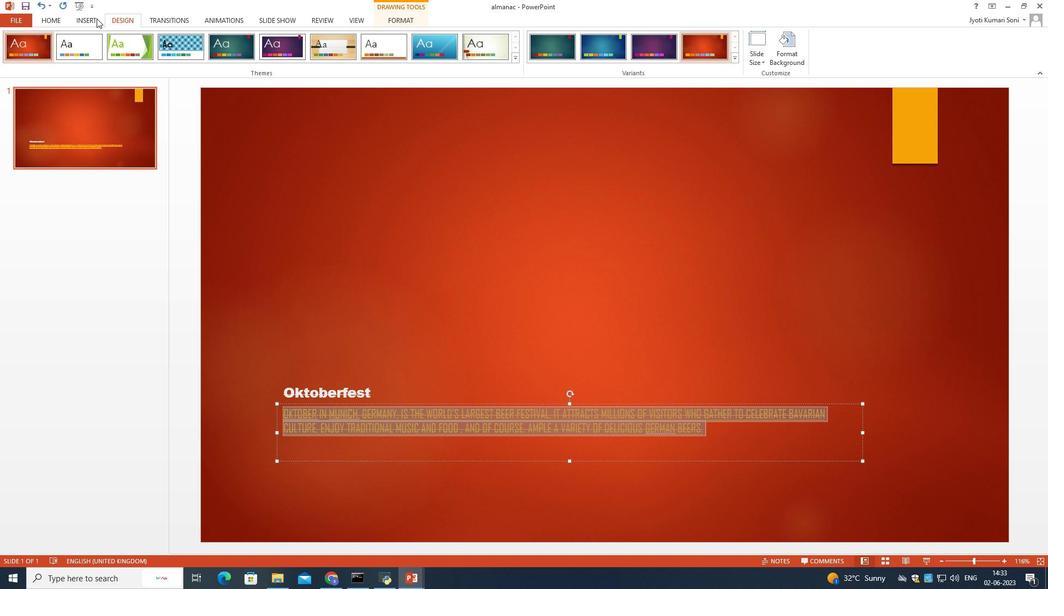 
Action: Mouse pressed left at (82, 18)
Screenshot: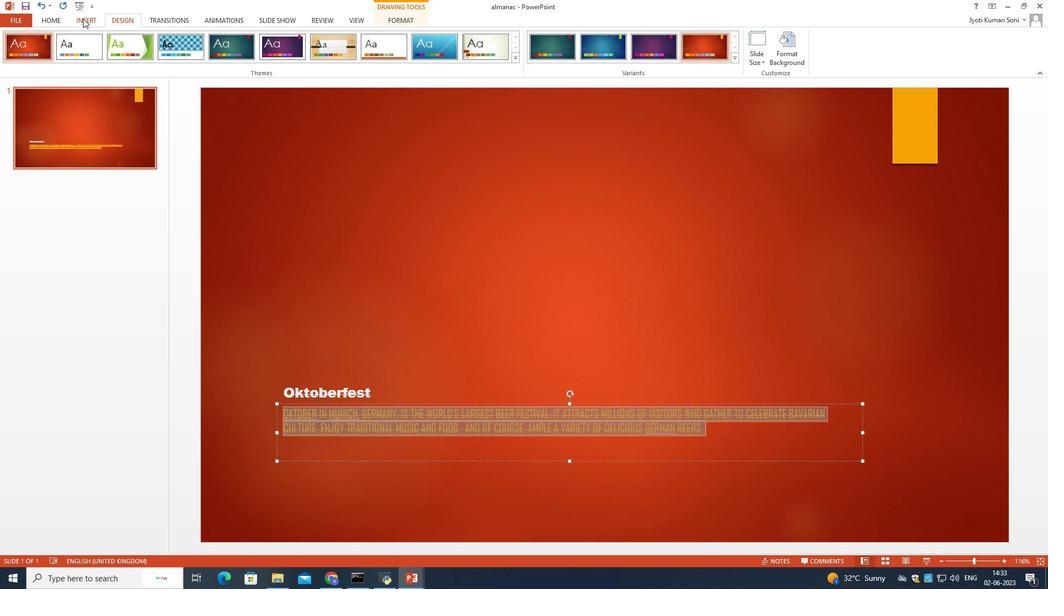 
Action: Mouse moved to (58, 20)
Screenshot: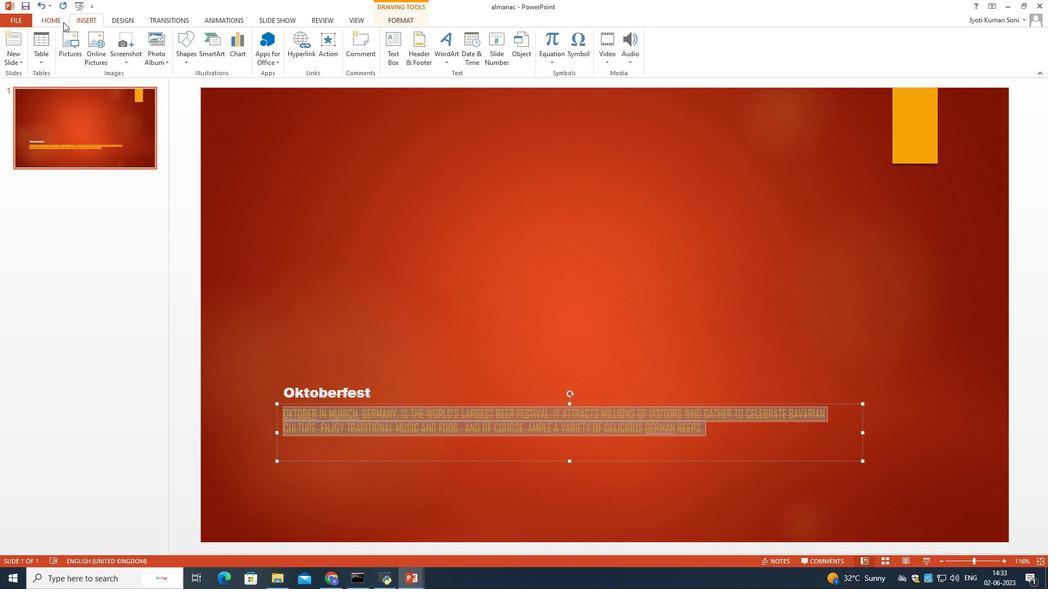 
Action: Mouse pressed left at (58, 20)
Screenshot: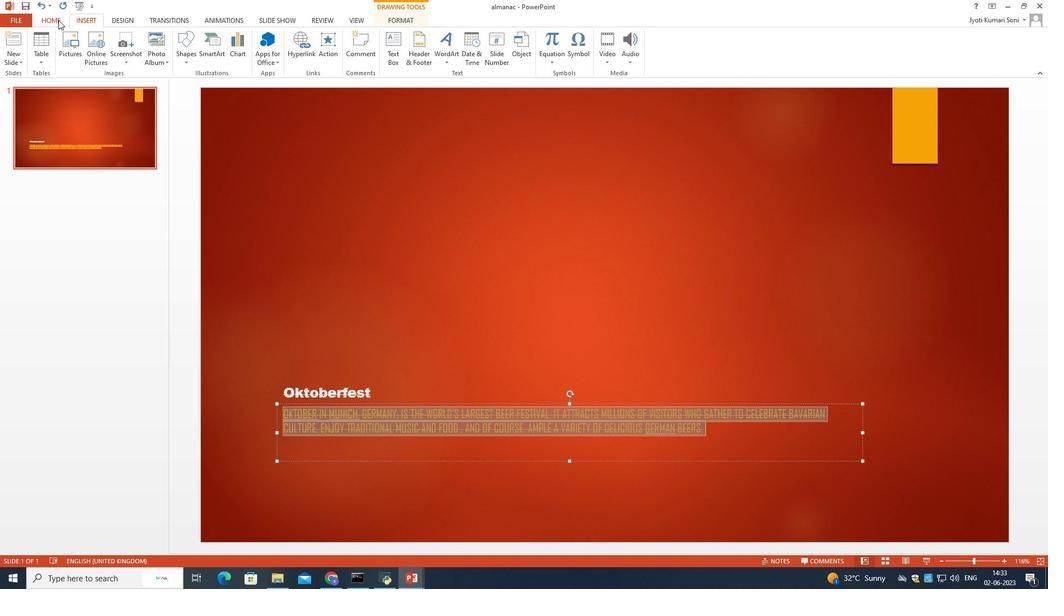 
Action: Mouse moved to (87, 19)
Screenshot: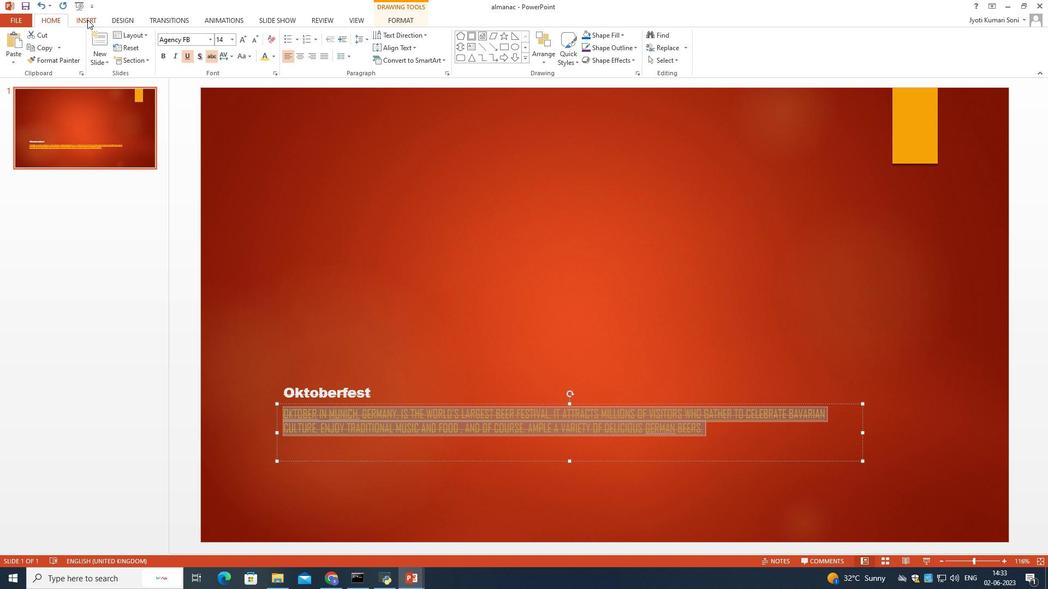 
Action: Mouse pressed left at (87, 19)
Screenshot: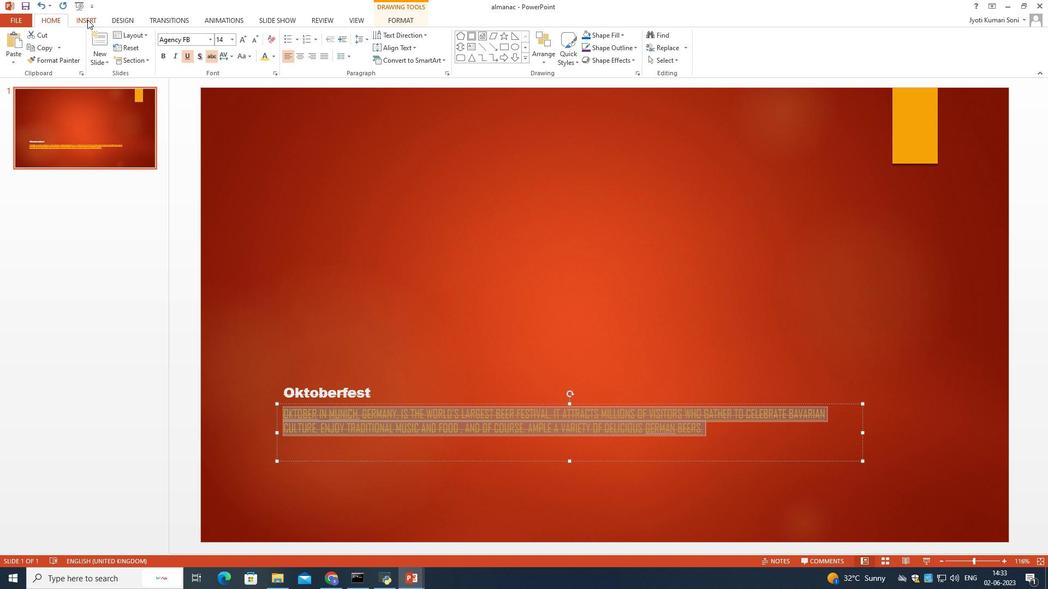
Action: Mouse moved to (408, 19)
Screenshot: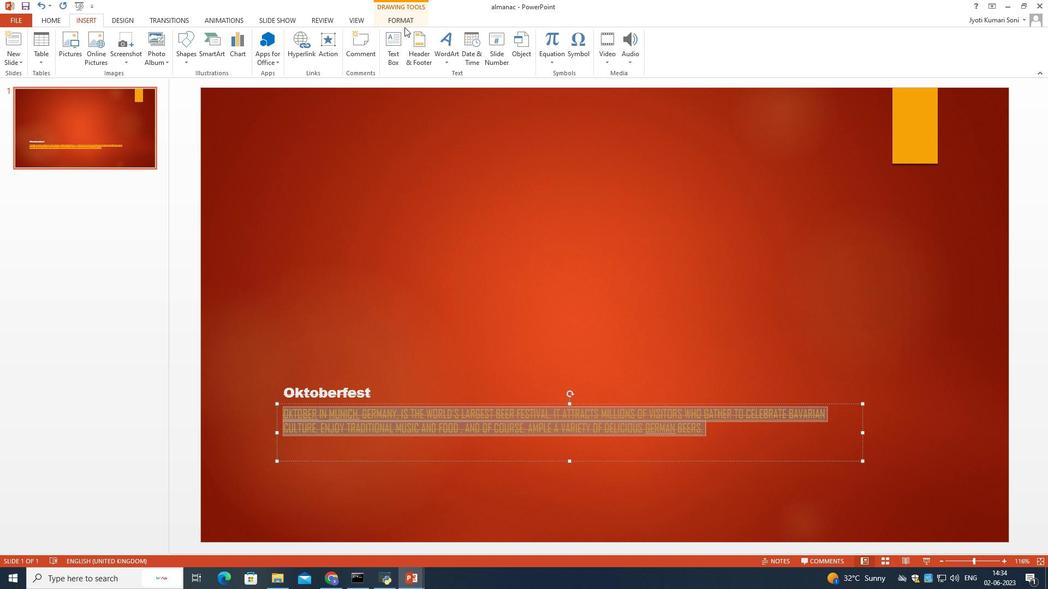 
Action: Mouse pressed left at (408, 19)
Screenshot: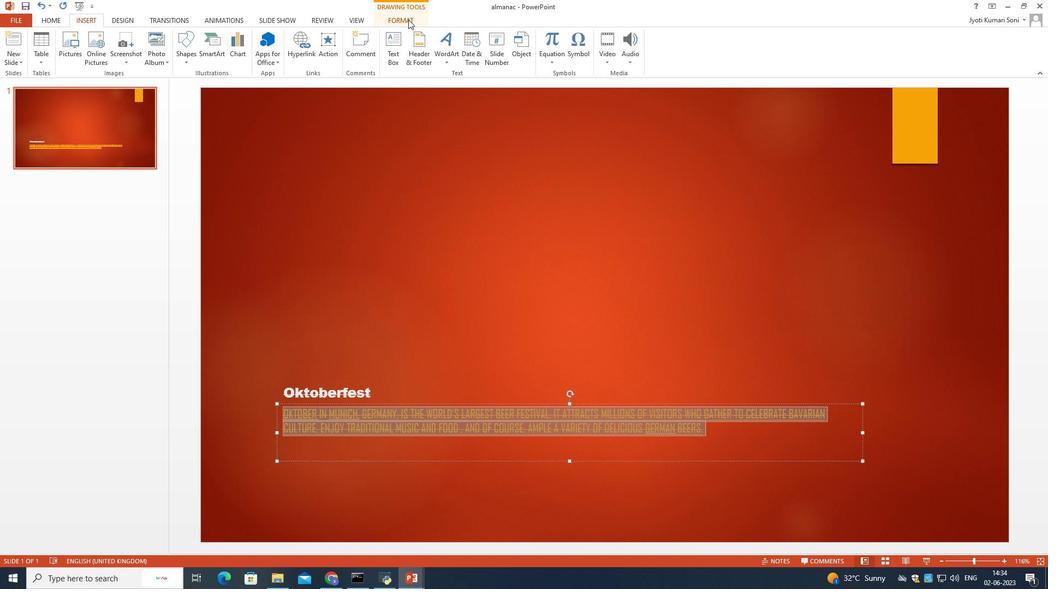 
Action: Mouse moved to (111, 36)
Screenshot: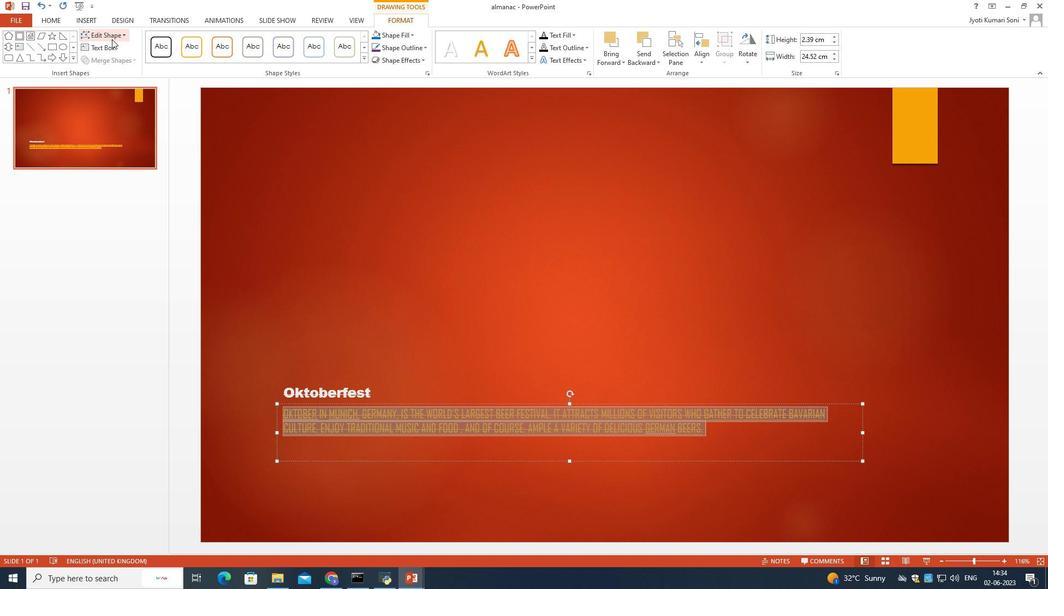 
Action: Mouse pressed left at (111, 36)
Screenshot: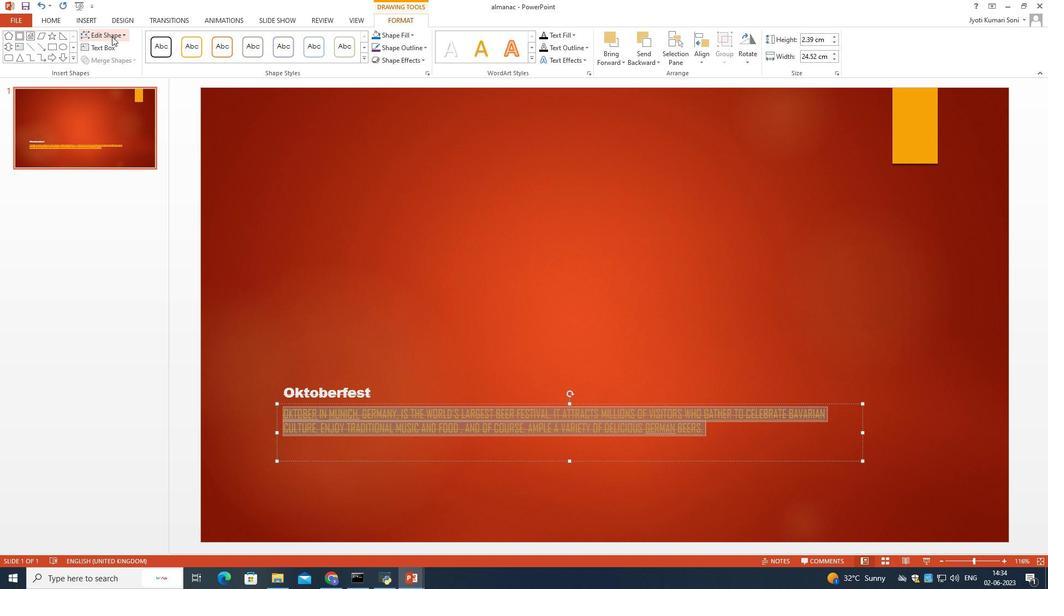 
Action: Mouse moved to (236, 125)
Screenshot: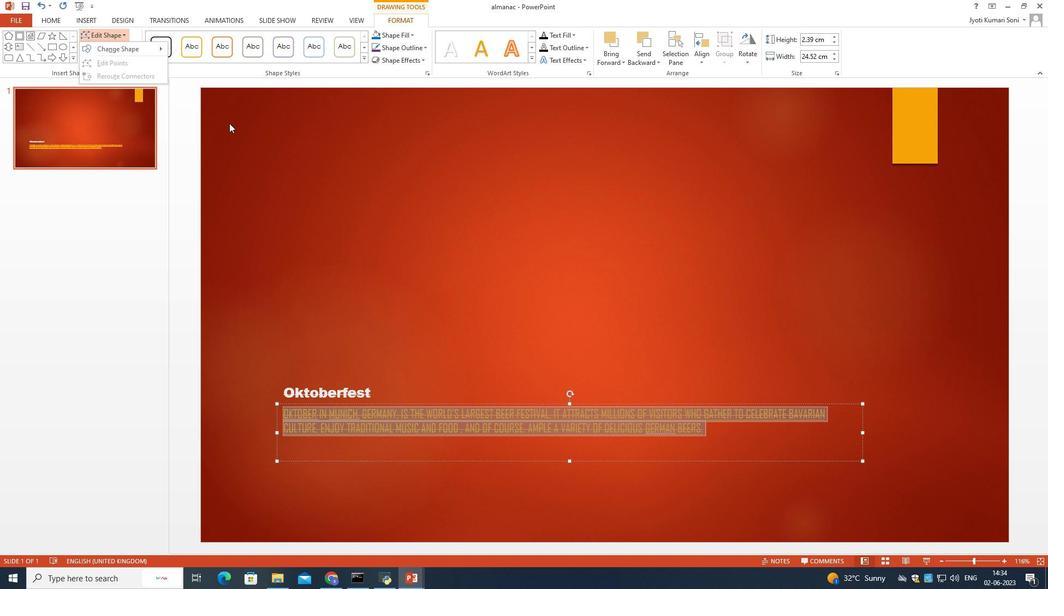
Action: Mouse pressed left at (236, 125)
Screenshot: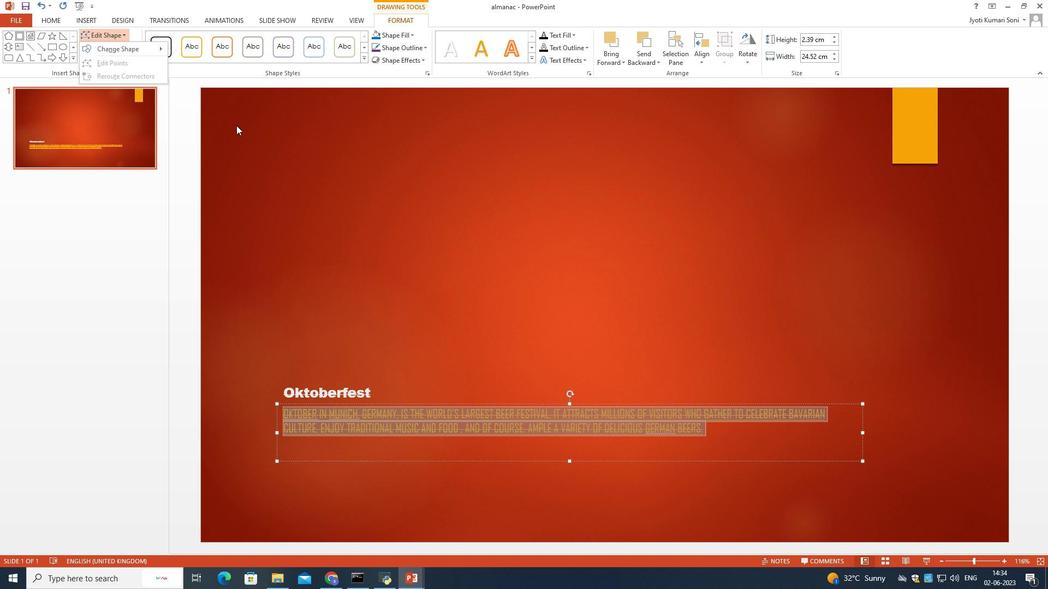 
Action: Mouse moved to (91, 18)
Screenshot: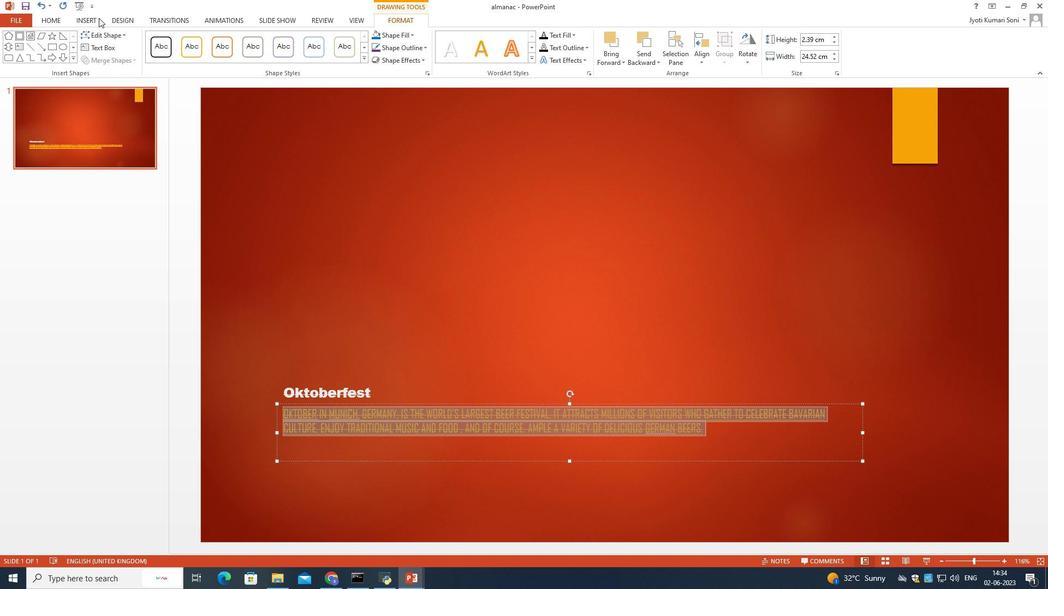 
Action: Mouse pressed left at (91, 18)
Screenshot: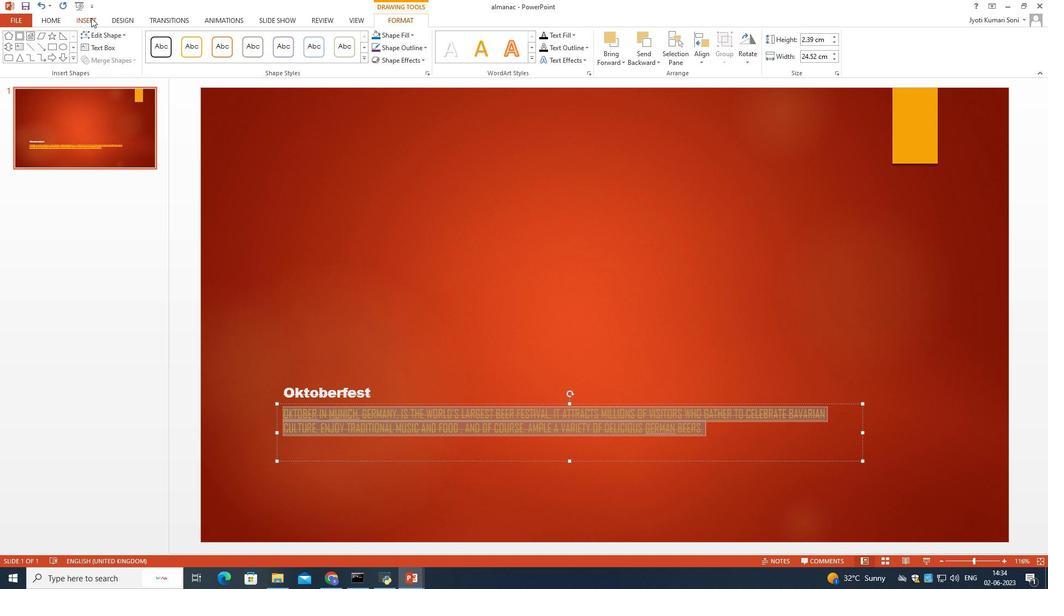 
Action: Mouse moved to (48, 21)
Screenshot: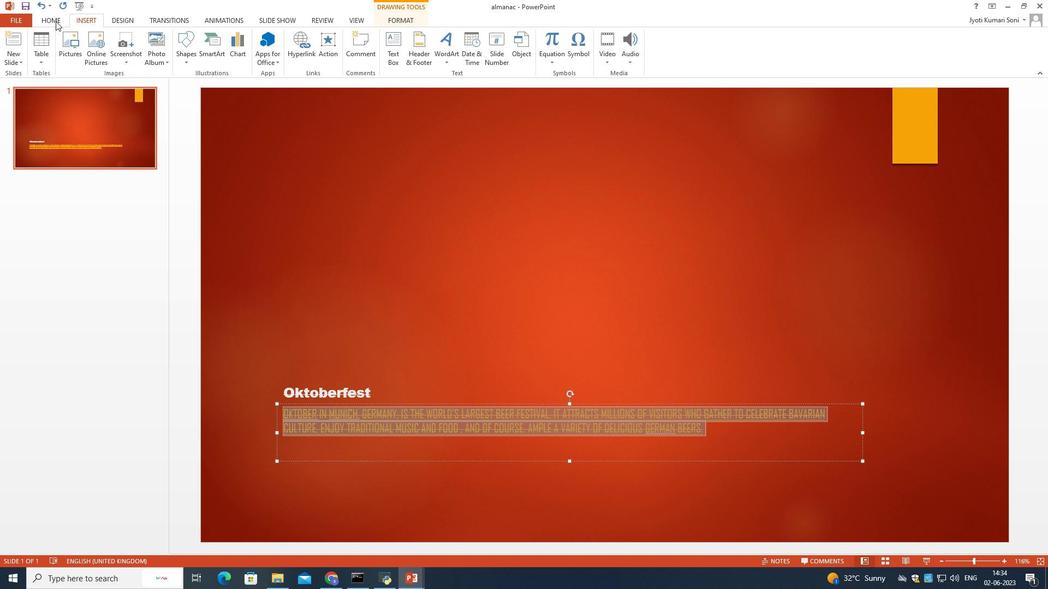 
Action: Mouse pressed left at (48, 21)
Screenshot: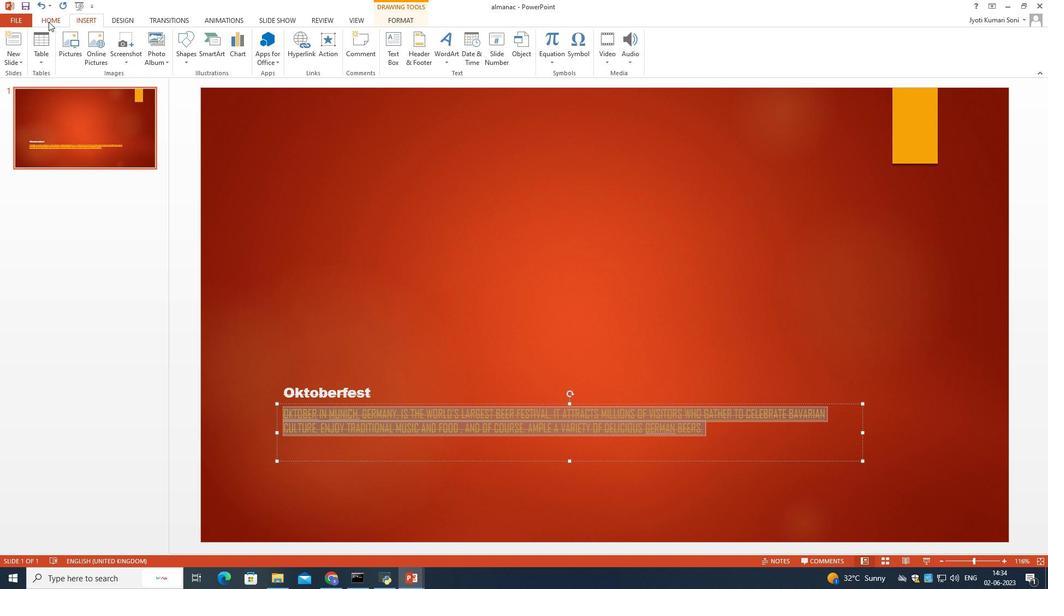 
Action: Mouse moved to (427, 57)
Screenshot: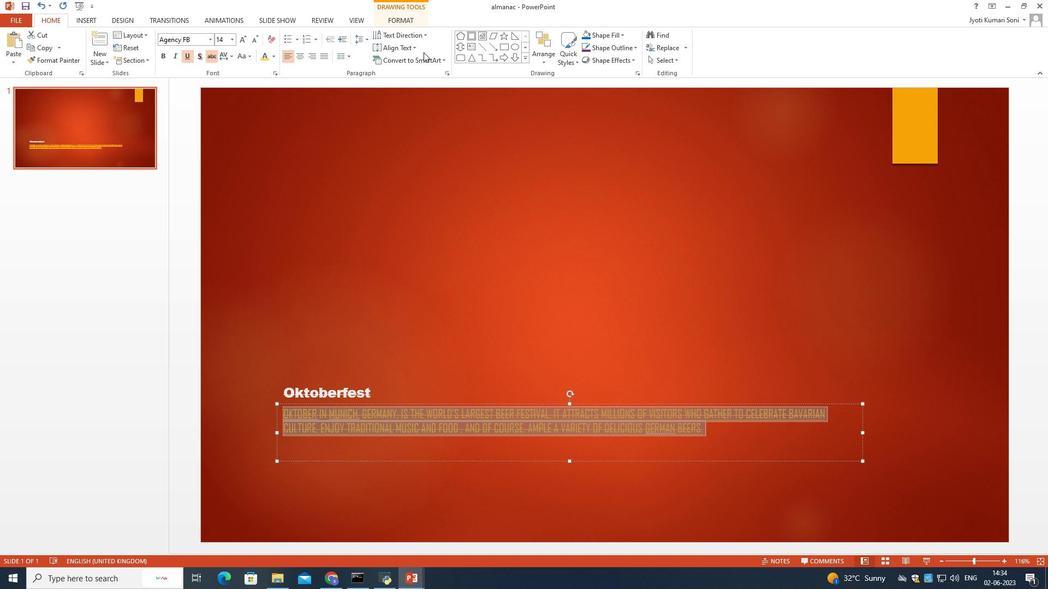 
Action: Mouse pressed left at (427, 57)
Screenshot: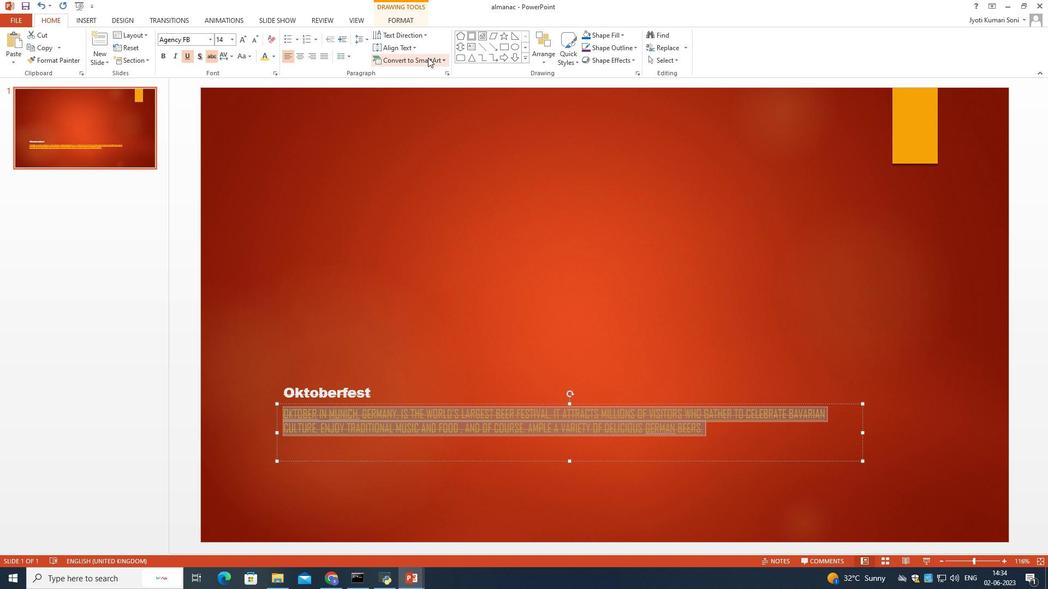 
Action: Mouse moved to (389, 38)
Screenshot: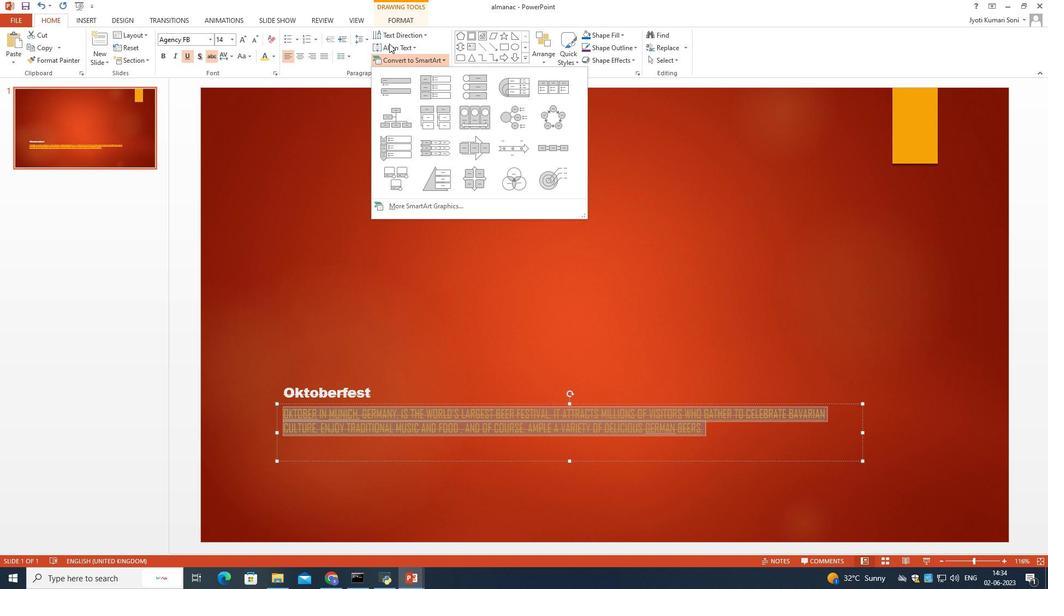 
Action: Mouse pressed left at (389, 38)
Screenshot: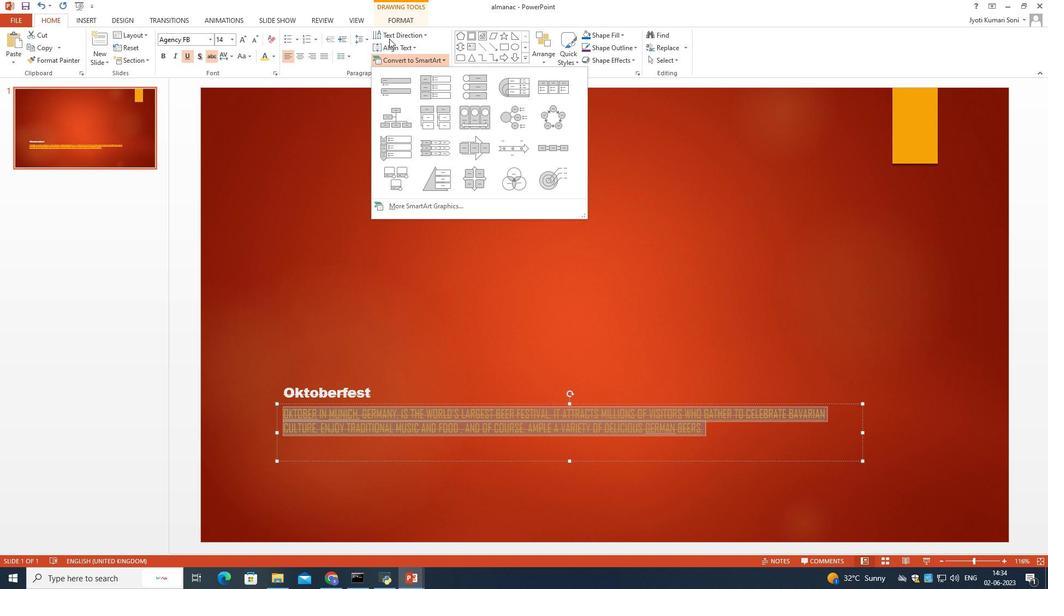 
Action: Mouse moved to (669, 115)
Screenshot: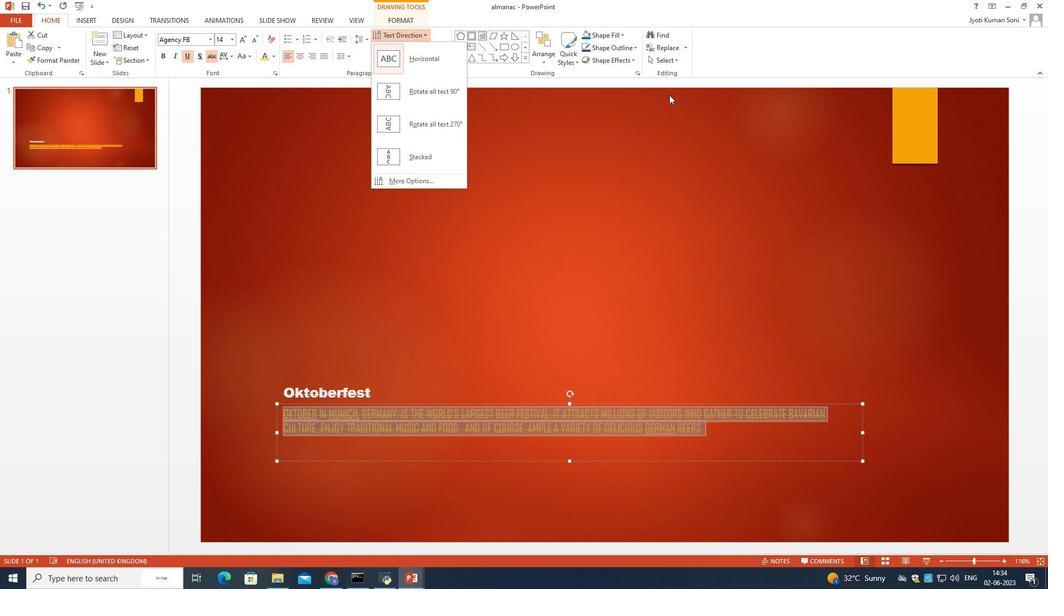 
Action: Mouse pressed left at (669, 115)
Screenshot: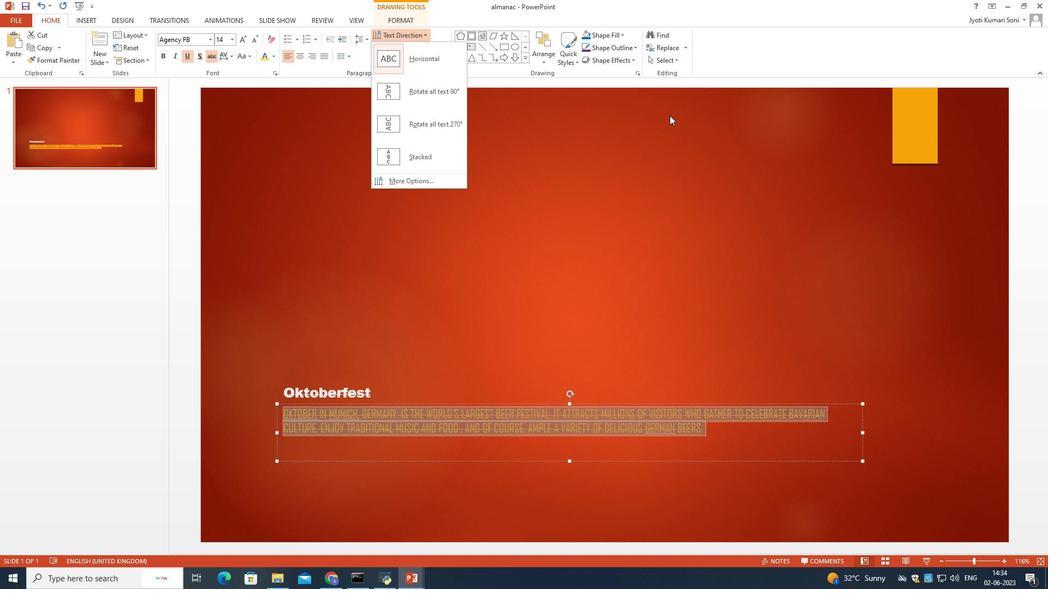 
Action: Mouse moved to (652, 188)
Screenshot: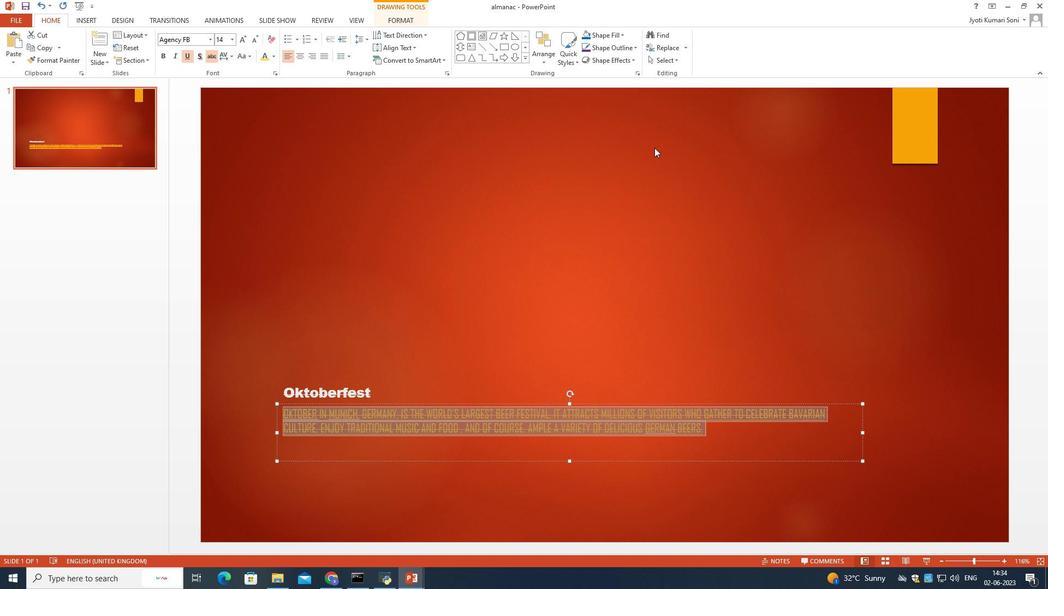 
Action: Mouse pressed left at (652, 188)
Screenshot: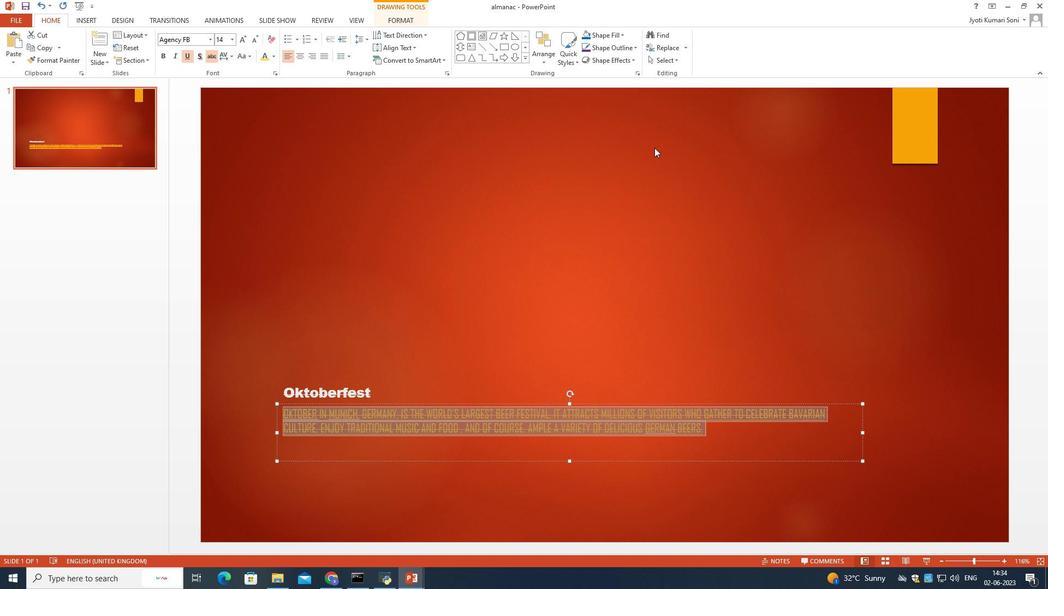 
Action: Mouse moved to (649, 186)
Screenshot: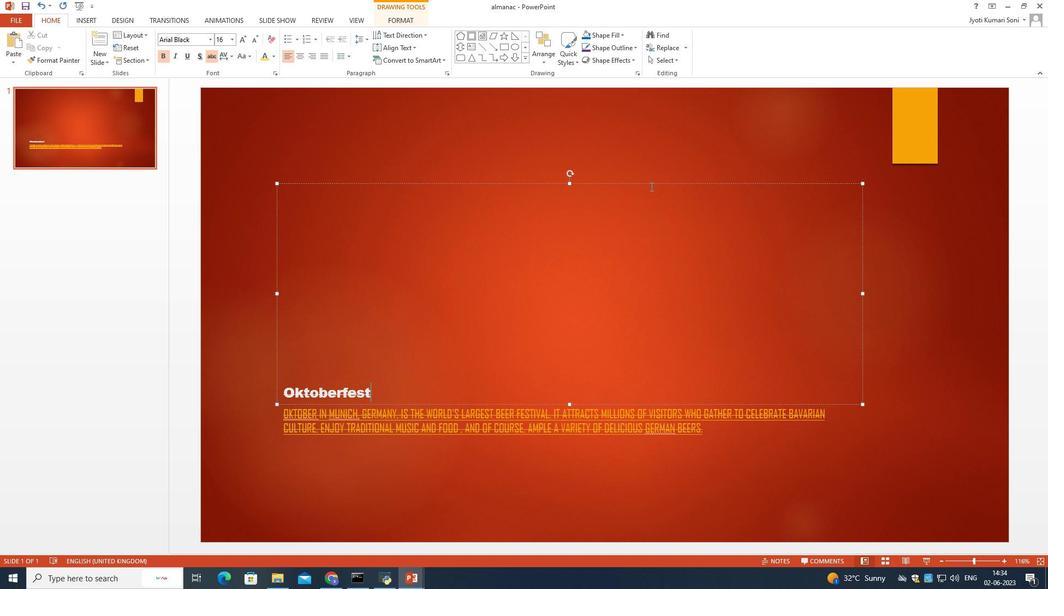 
